 Task: Research Airbnb properties in Sundbyberg, Sweden from 12th December, 2023 to 16th December, 2023 for 8 adults. Place can be private room with 8 bedrooms having 8 beds and 8 bathrooms. Property type can be hotel. Amenities needed are: wifi, TV, free parkinig on premises, gym, breakfast.
Action: Mouse moved to (500, 66)
Screenshot: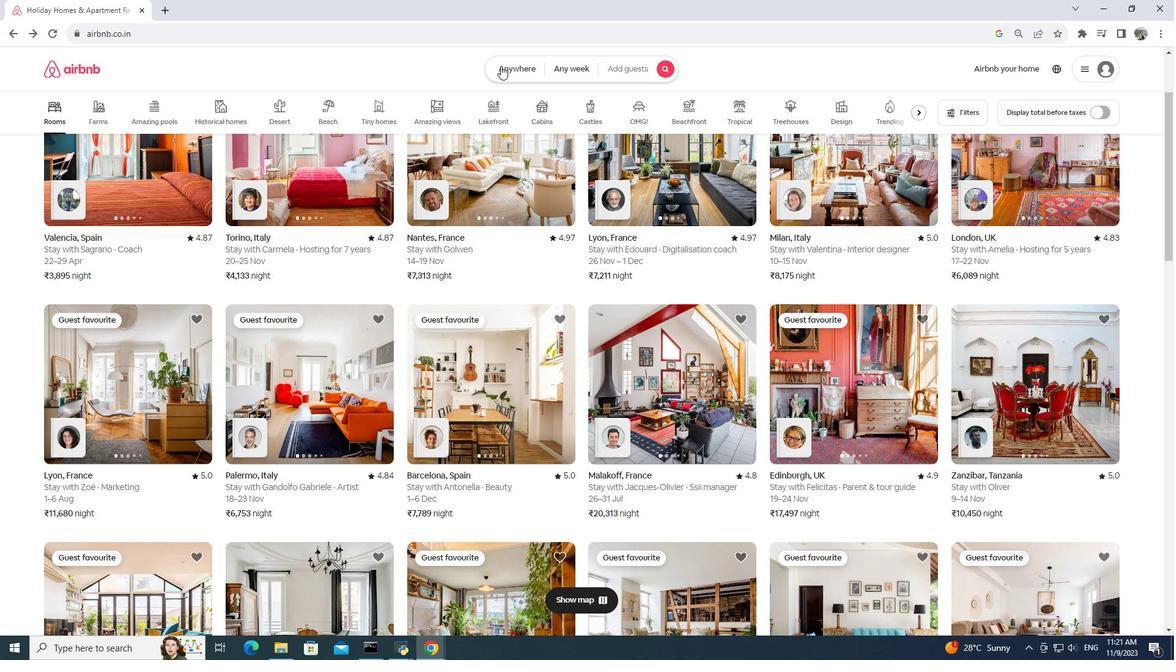 
Action: Mouse pressed left at (500, 66)
Screenshot: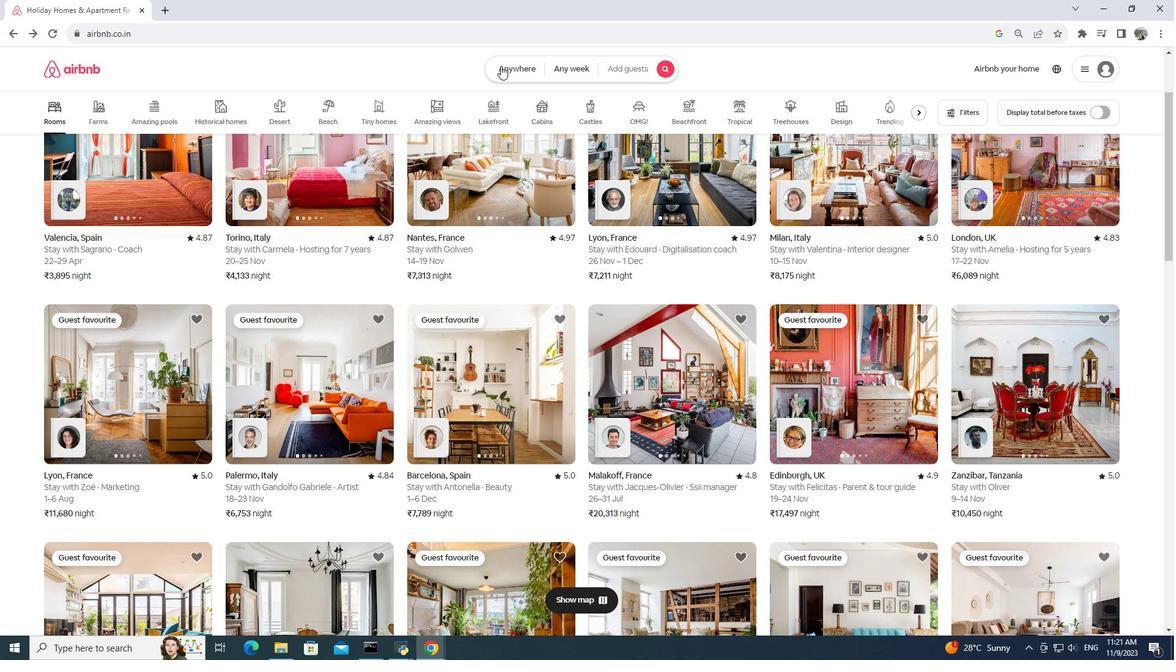 
Action: Mouse moved to (390, 111)
Screenshot: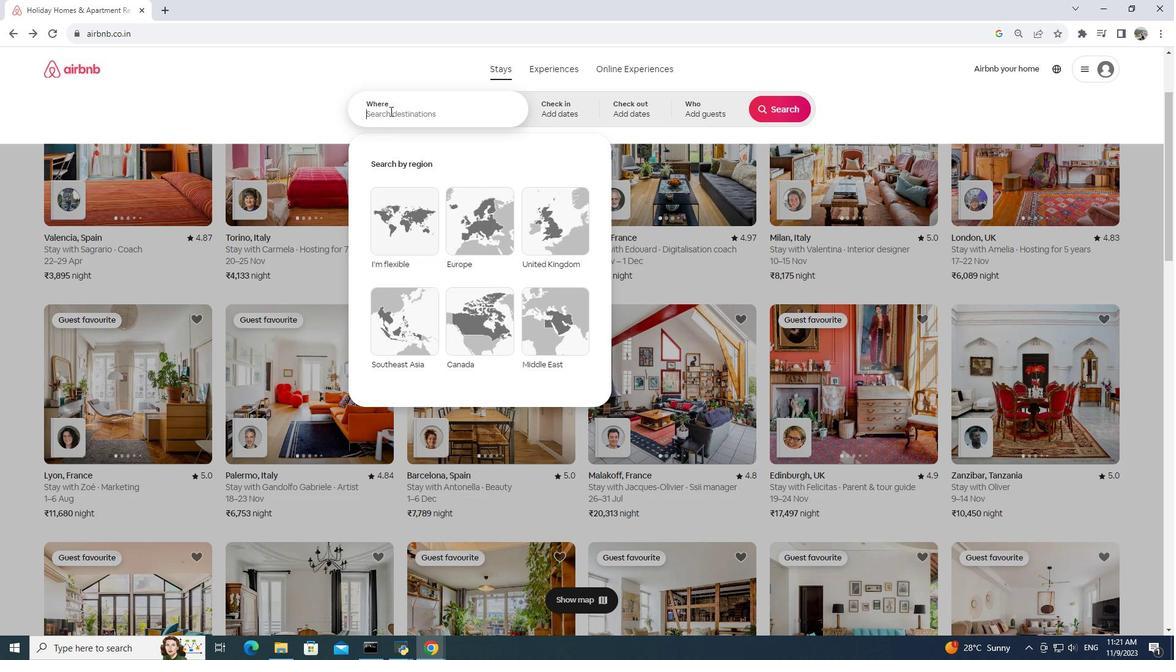 
Action: Mouse pressed left at (390, 111)
Screenshot: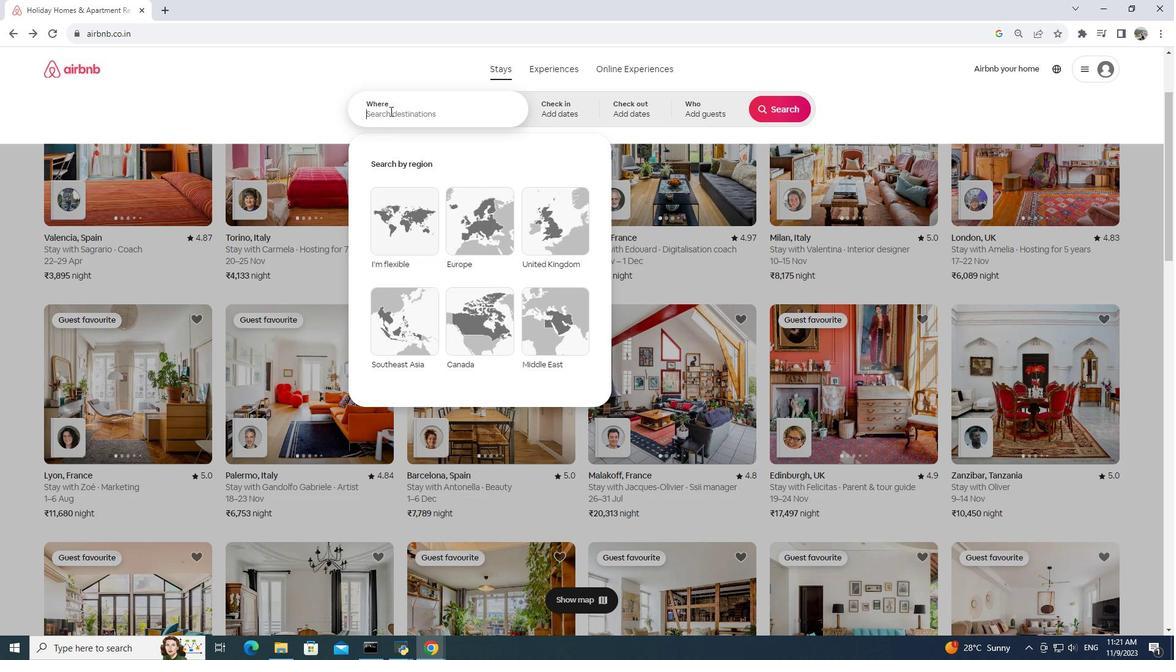 
Action: Mouse moved to (388, 111)
Screenshot: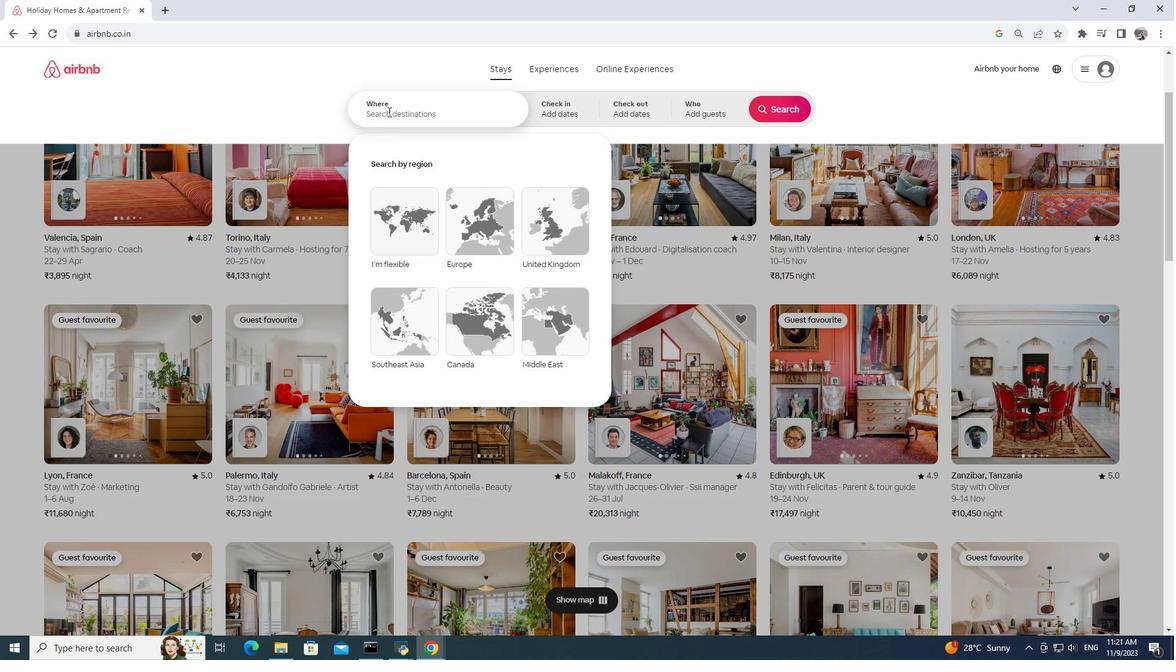 
Action: Key pressed sundbyberg,<Key.space>sweden
Screenshot: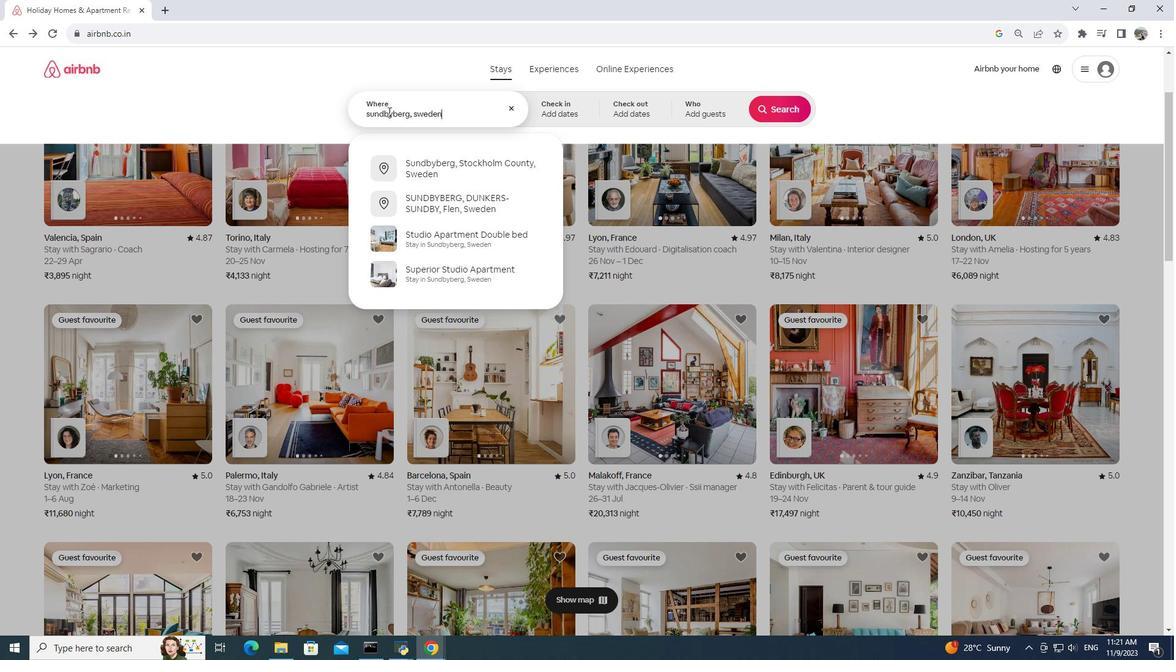 
Action: Mouse moved to (571, 113)
Screenshot: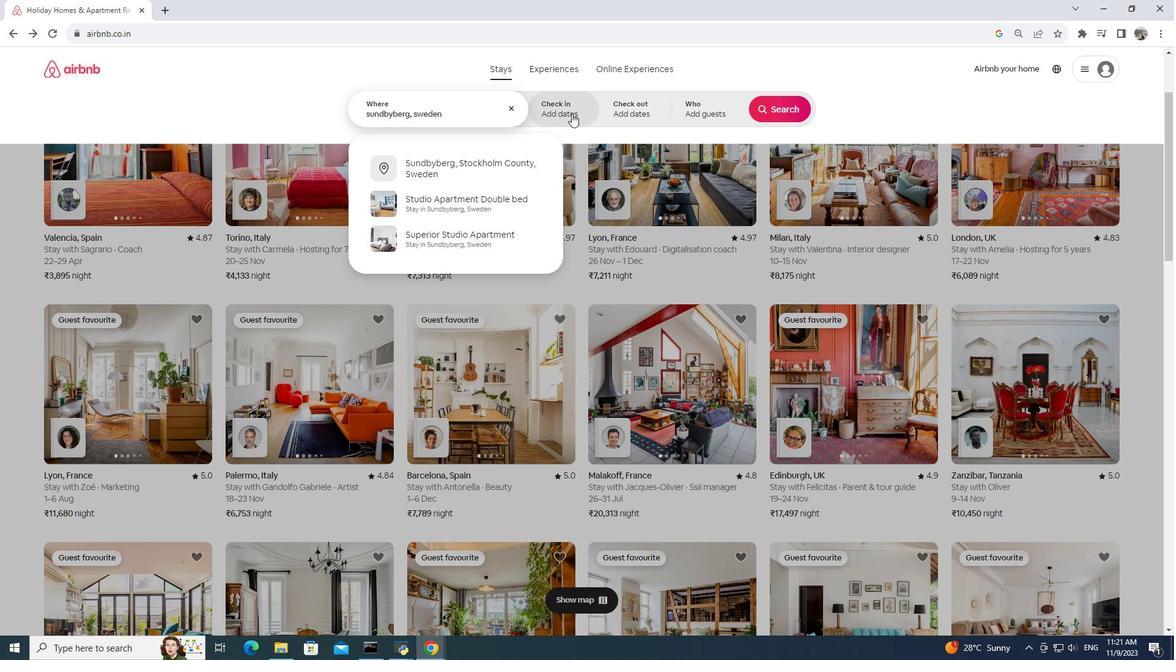 
Action: Mouse pressed left at (571, 113)
Screenshot: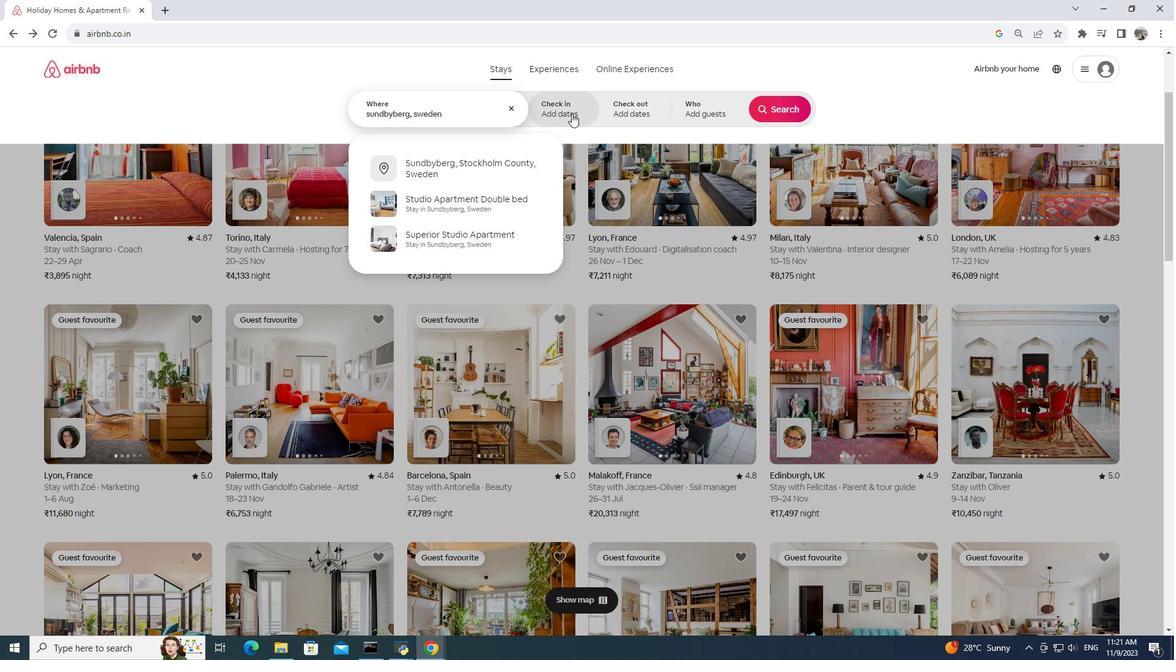 
Action: Mouse moved to (654, 297)
Screenshot: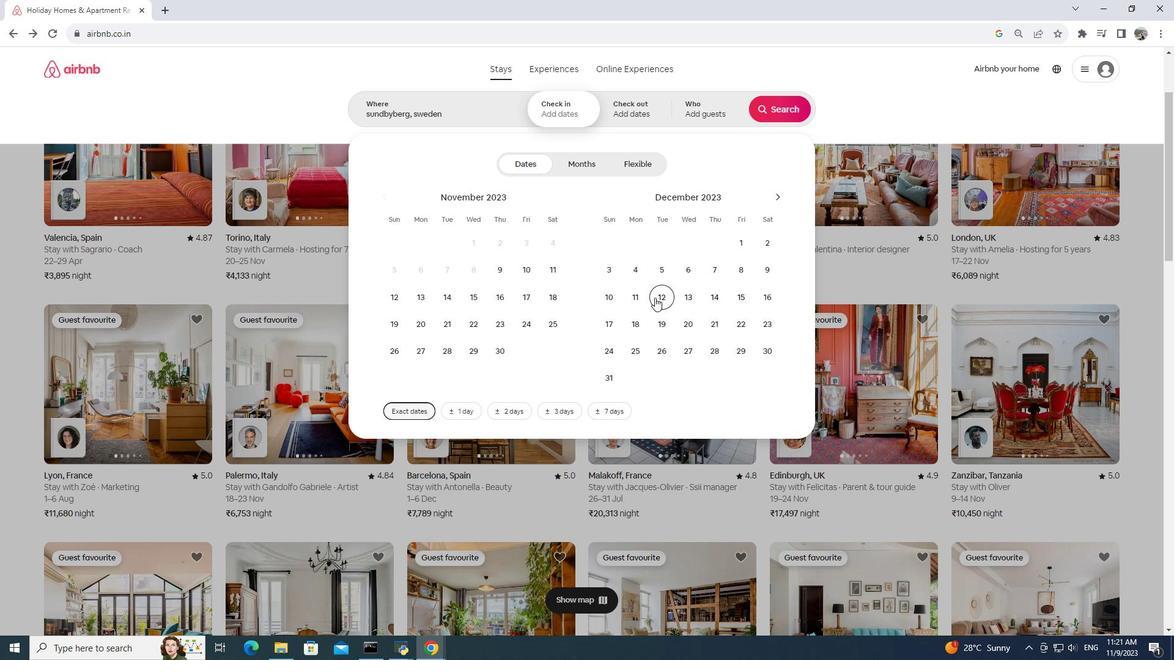 
Action: Mouse pressed left at (654, 297)
Screenshot: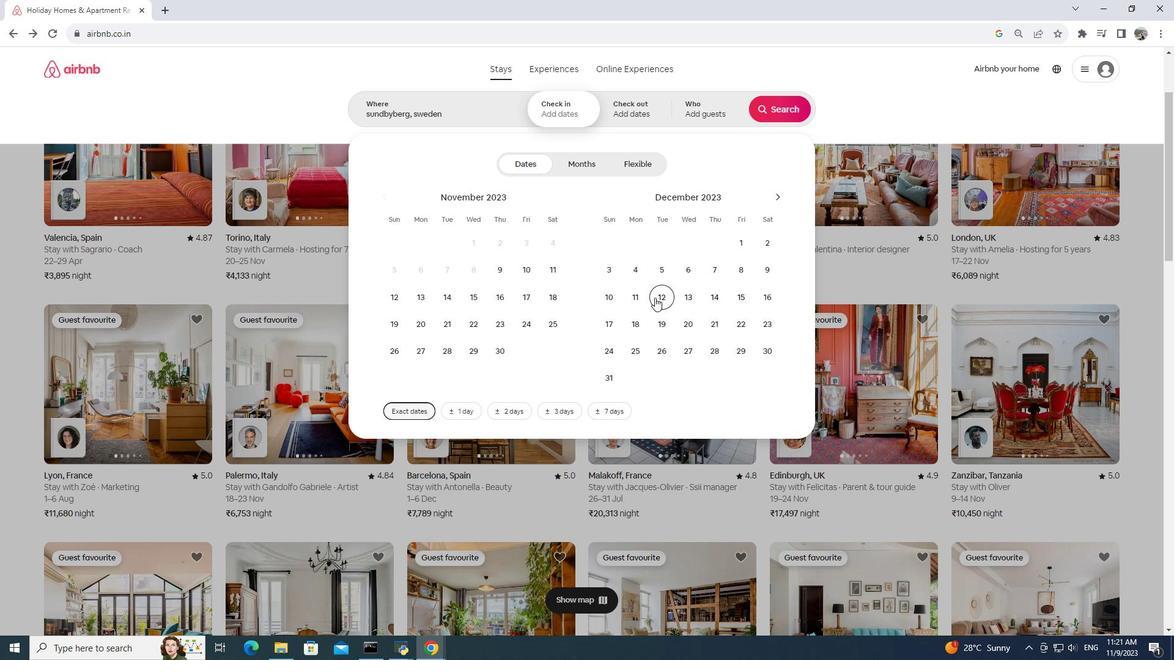 
Action: Mouse moved to (765, 295)
Screenshot: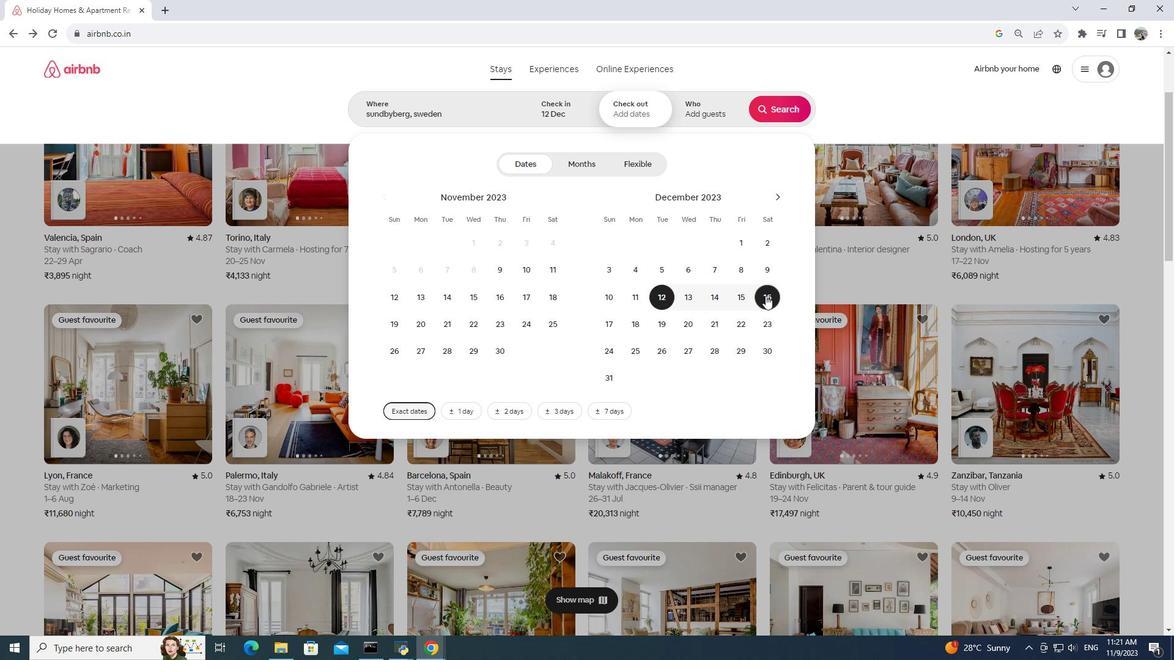 
Action: Mouse pressed left at (765, 295)
Screenshot: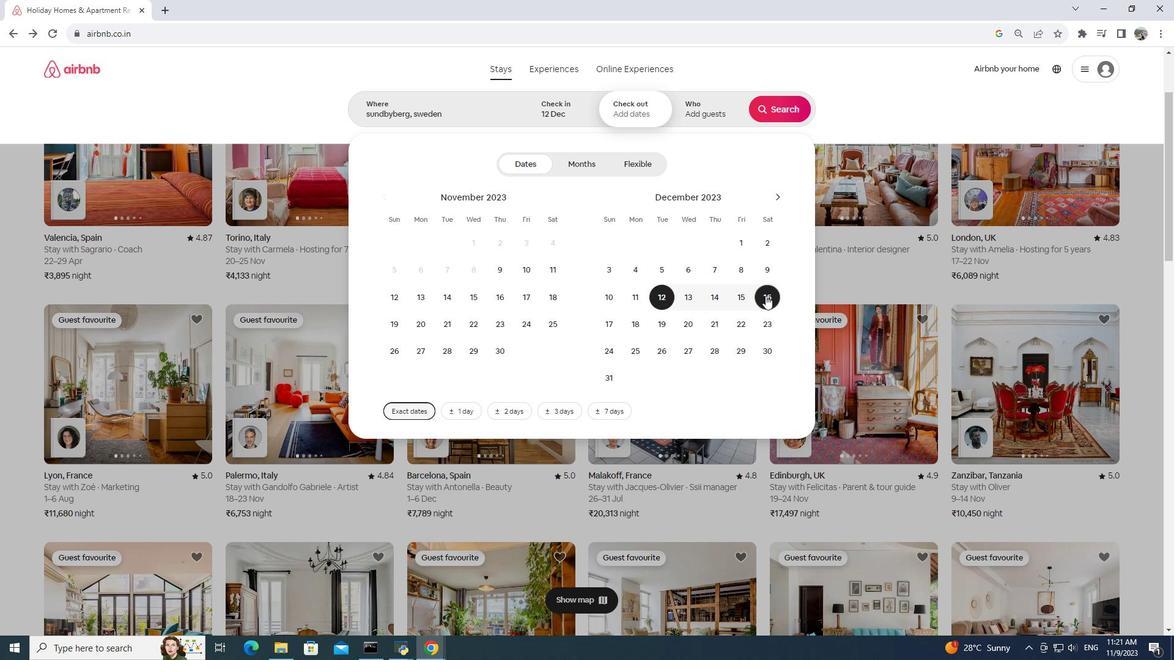 
Action: Mouse moved to (712, 113)
Screenshot: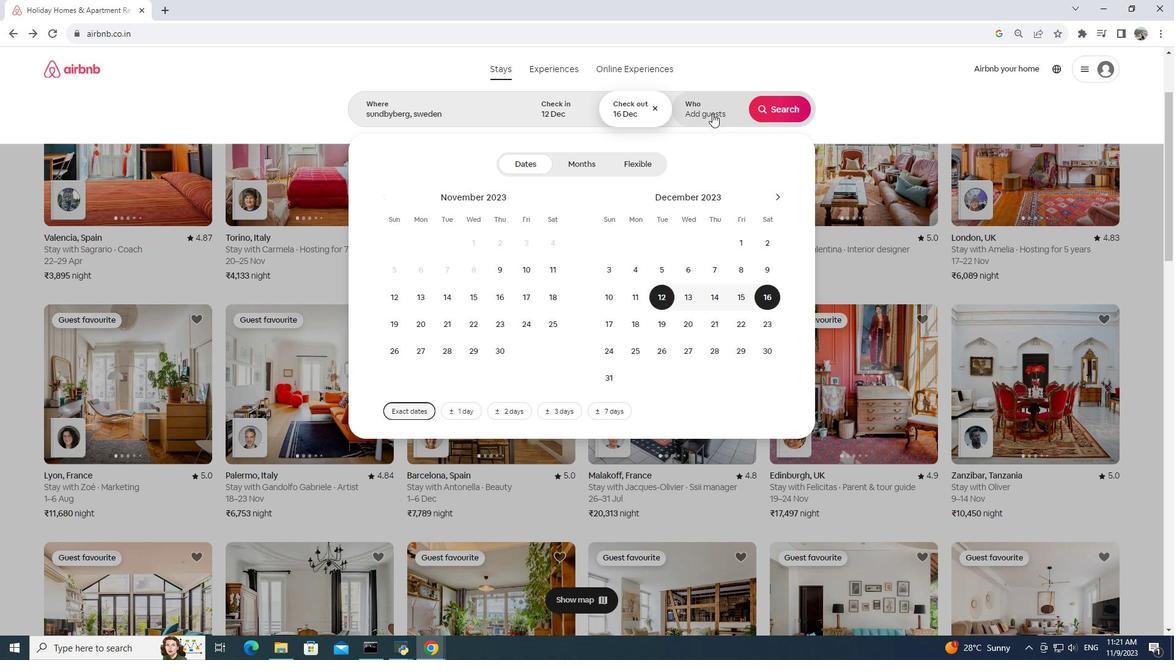 
Action: Mouse pressed left at (712, 113)
Screenshot: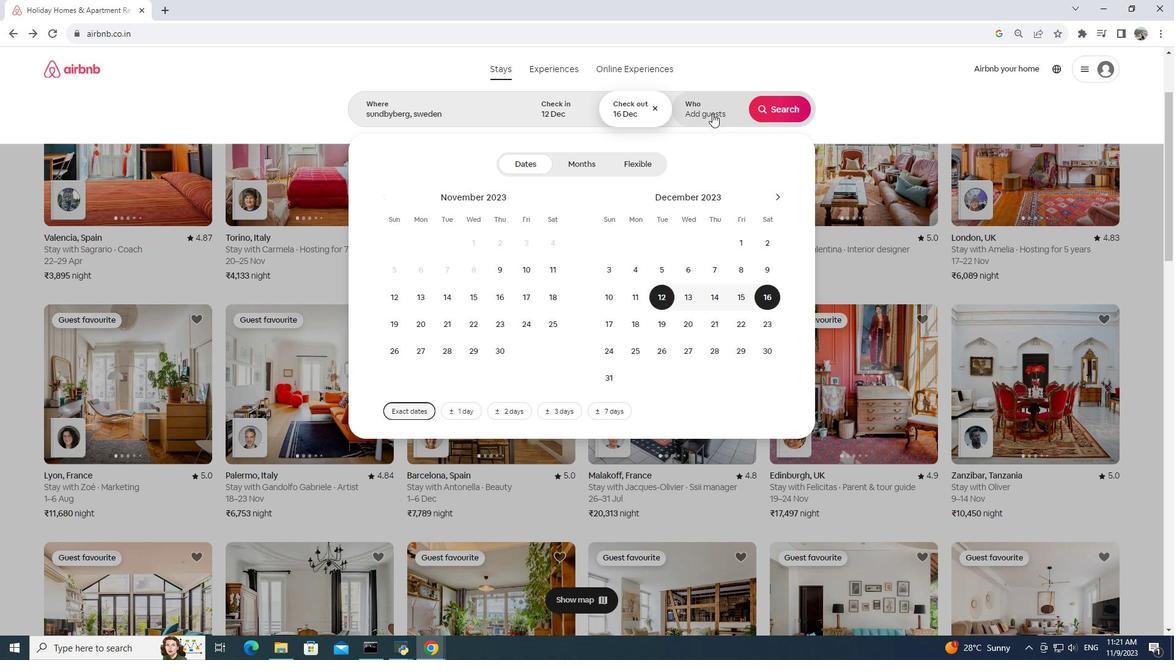 
Action: Mouse moved to (777, 167)
Screenshot: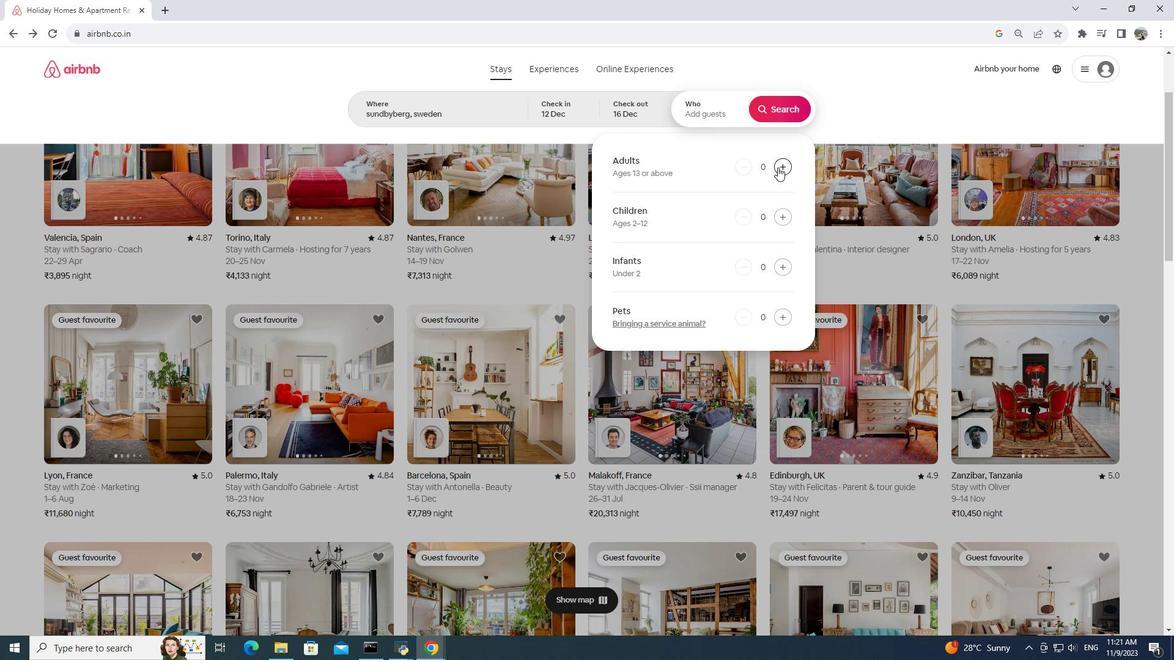 
Action: Mouse pressed left at (777, 167)
Screenshot: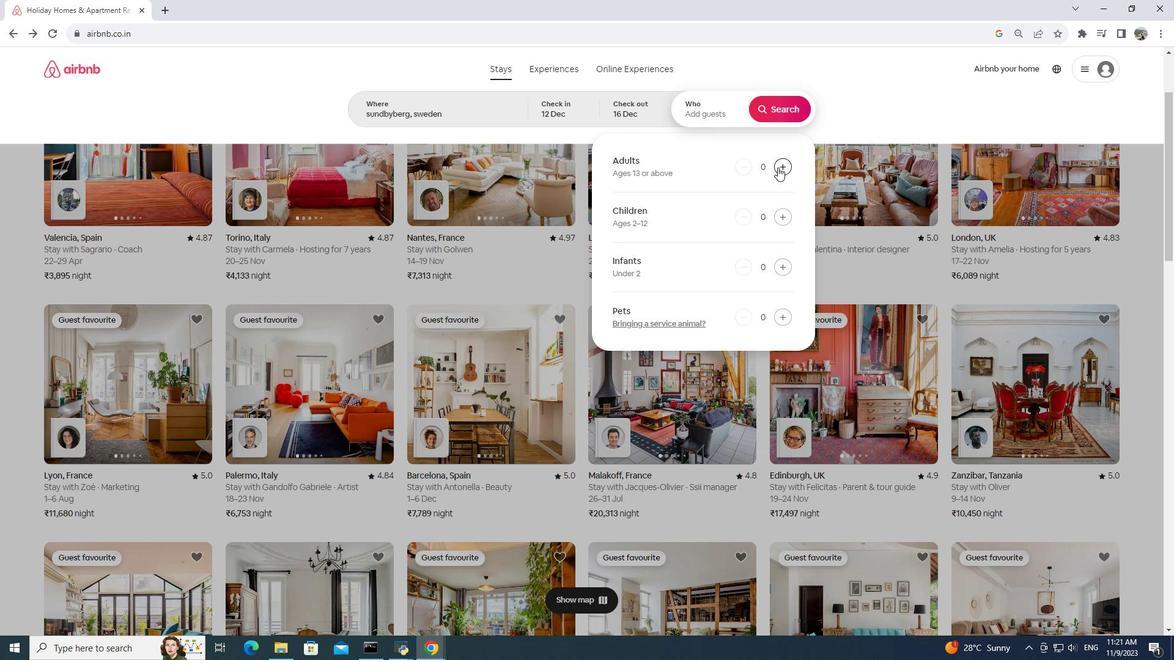 
Action: Mouse pressed left at (777, 167)
Screenshot: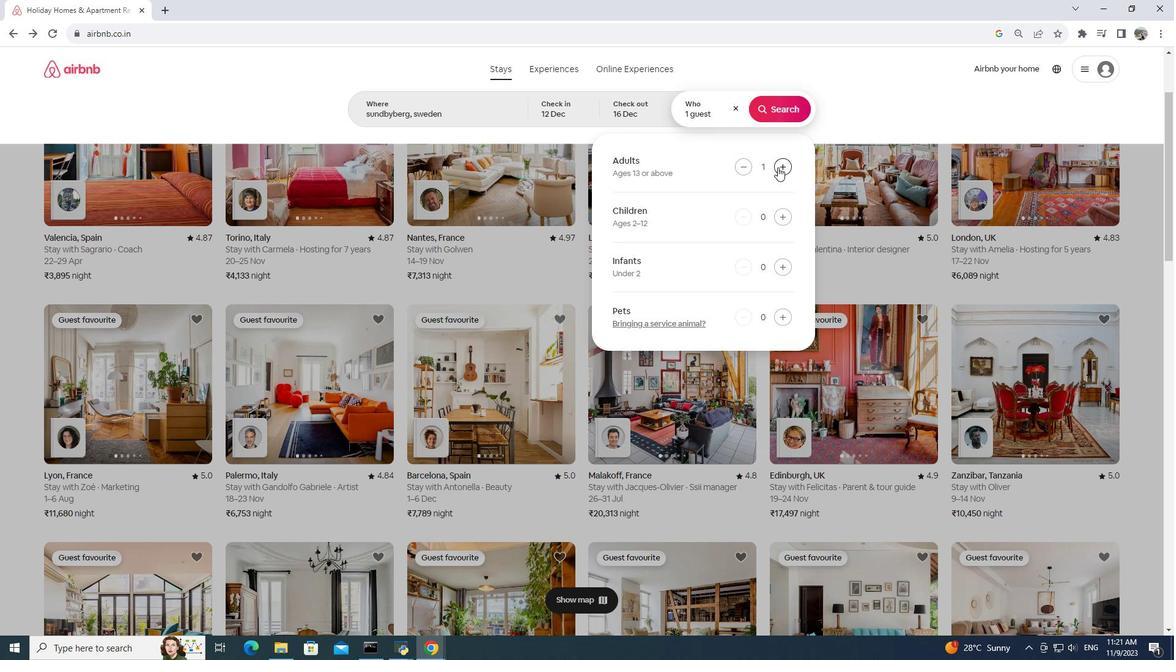 
Action: Mouse pressed left at (777, 167)
Screenshot: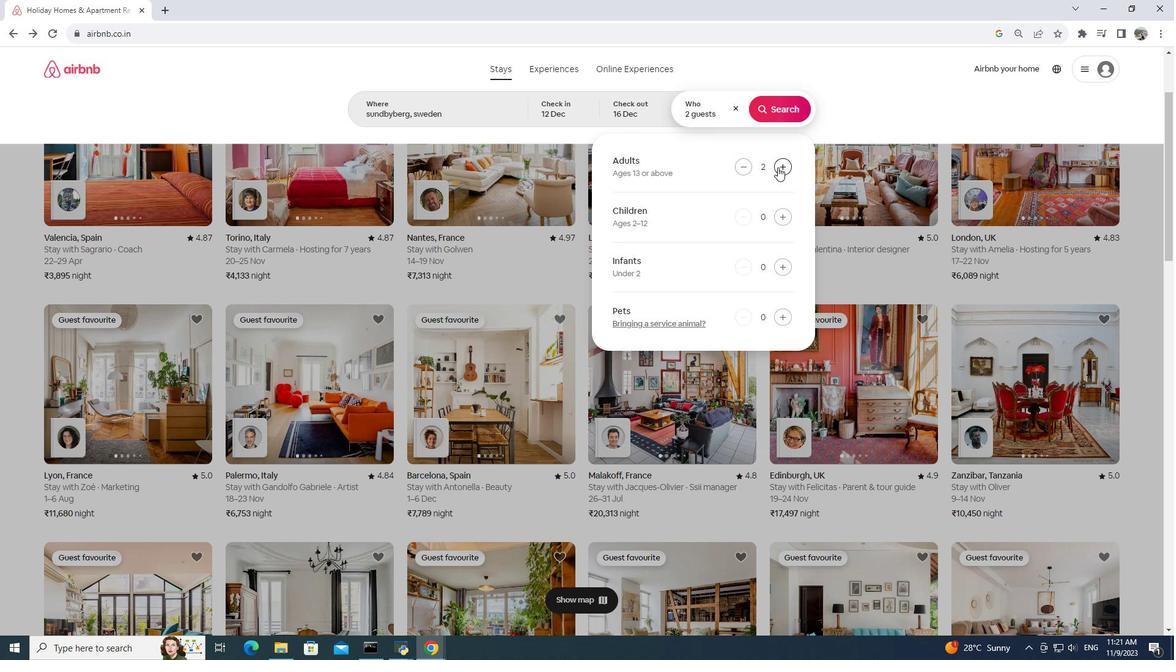 
Action: Mouse pressed left at (777, 167)
Screenshot: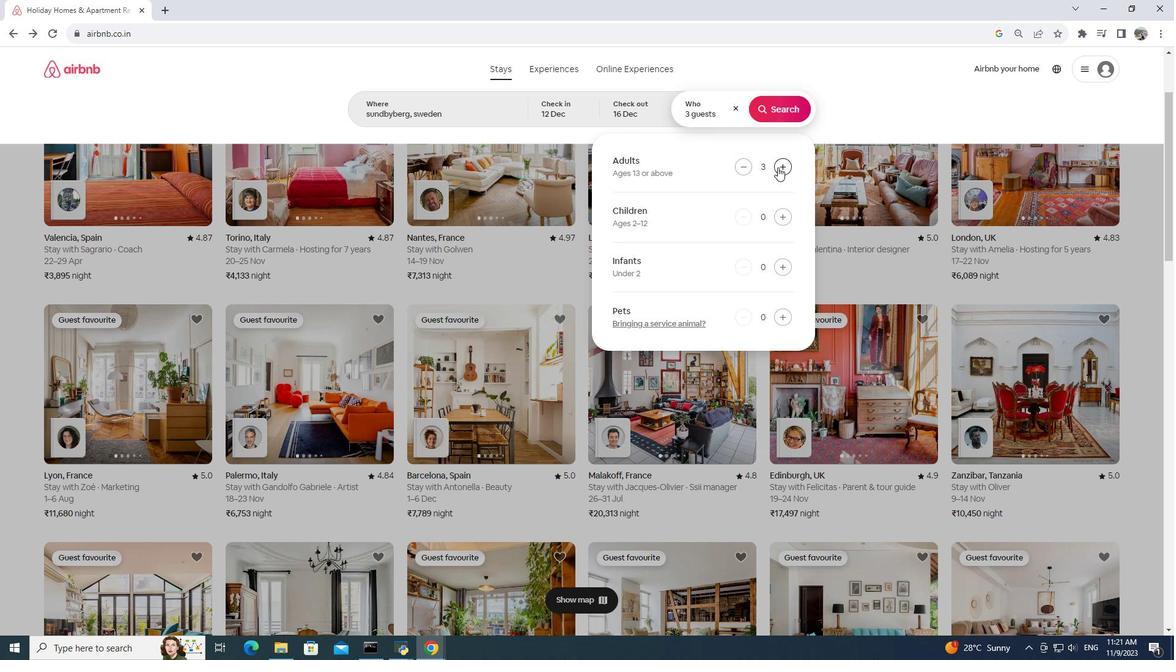 
Action: Mouse pressed left at (777, 167)
Screenshot: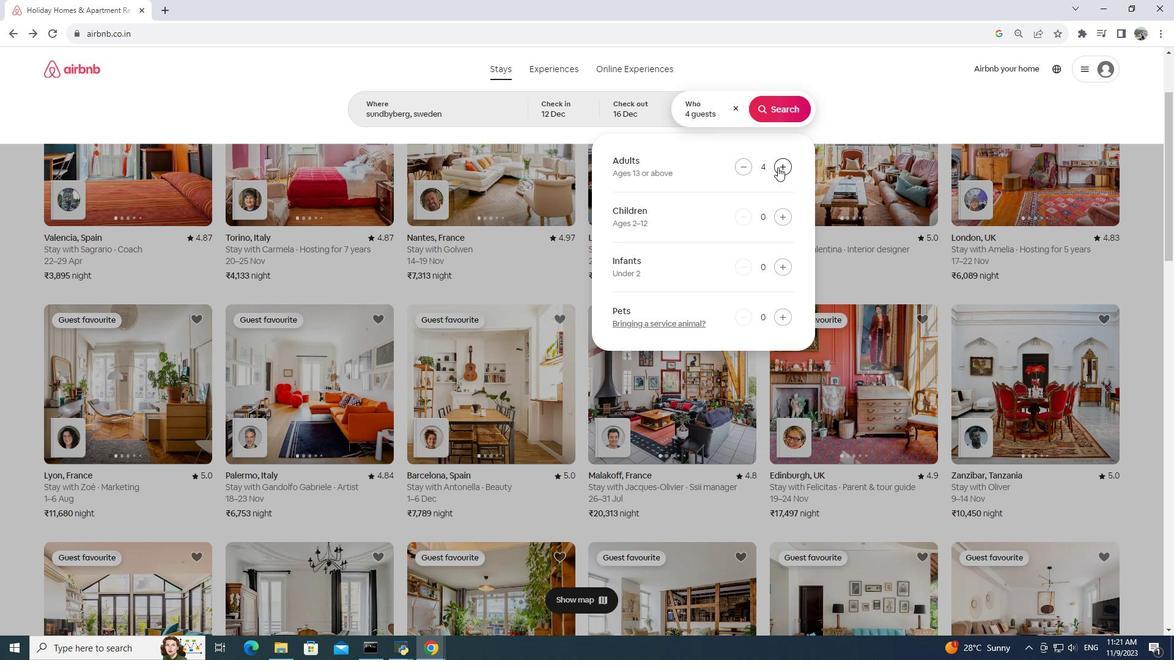 
Action: Mouse pressed left at (777, 167)
Screenshot: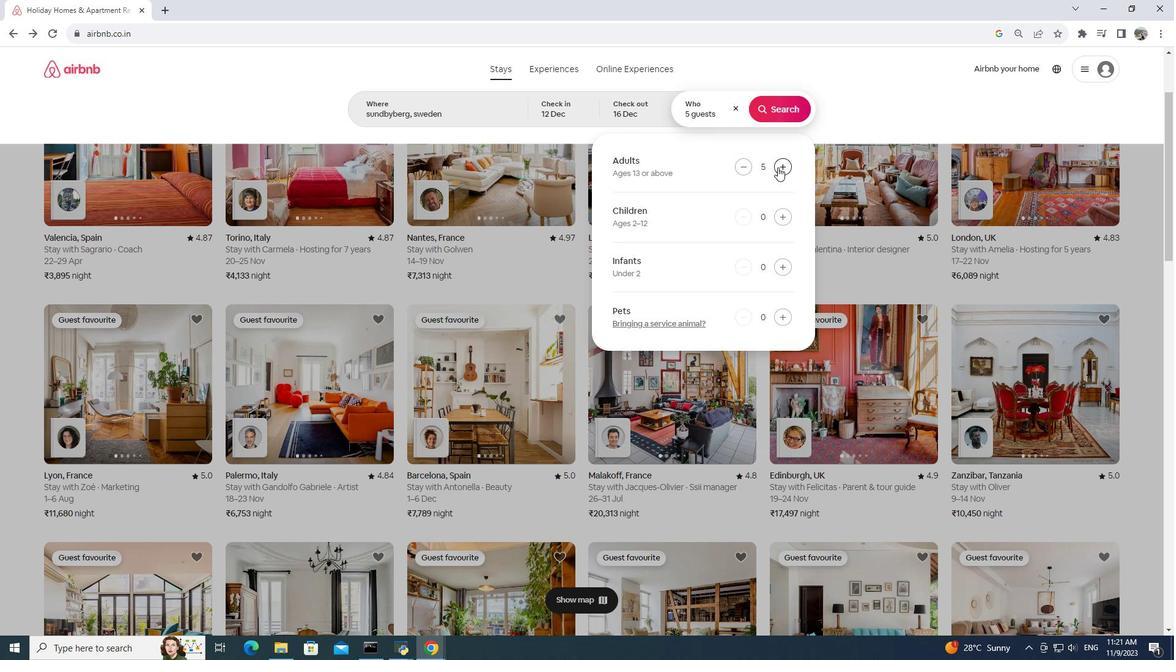 
Action: Mouse moved to (777, 167)
Screenshot: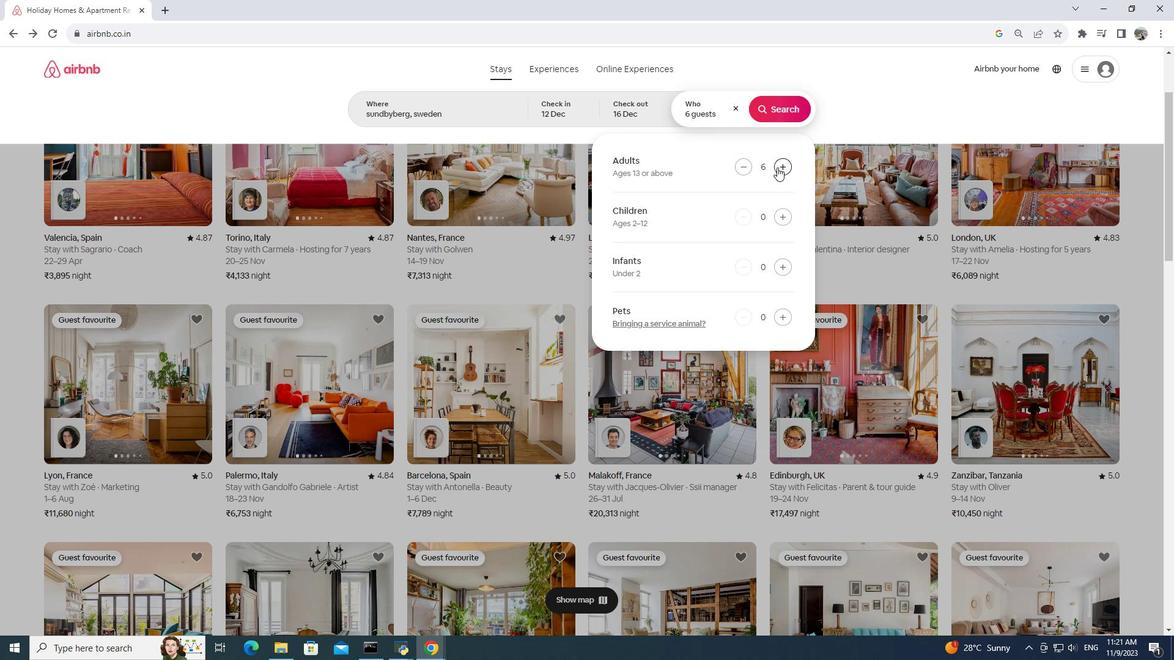 
Action: Mouse pressed left at (777, 167)
Screenshot: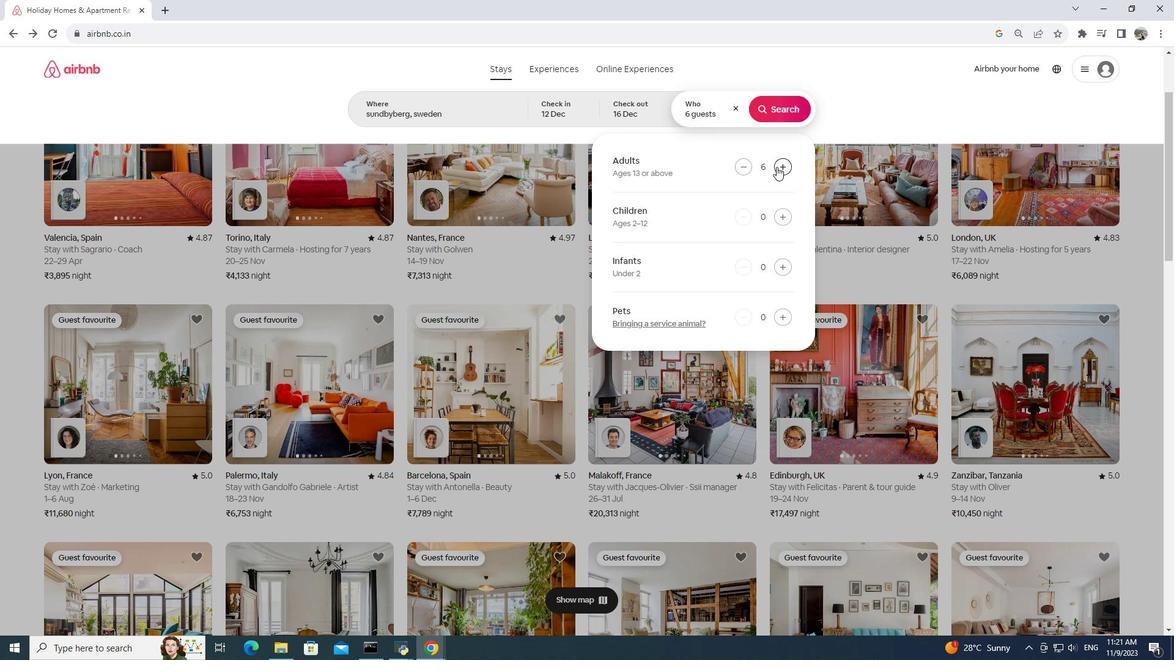 
Action: Mouse moved to (775, 165)
Screenshot: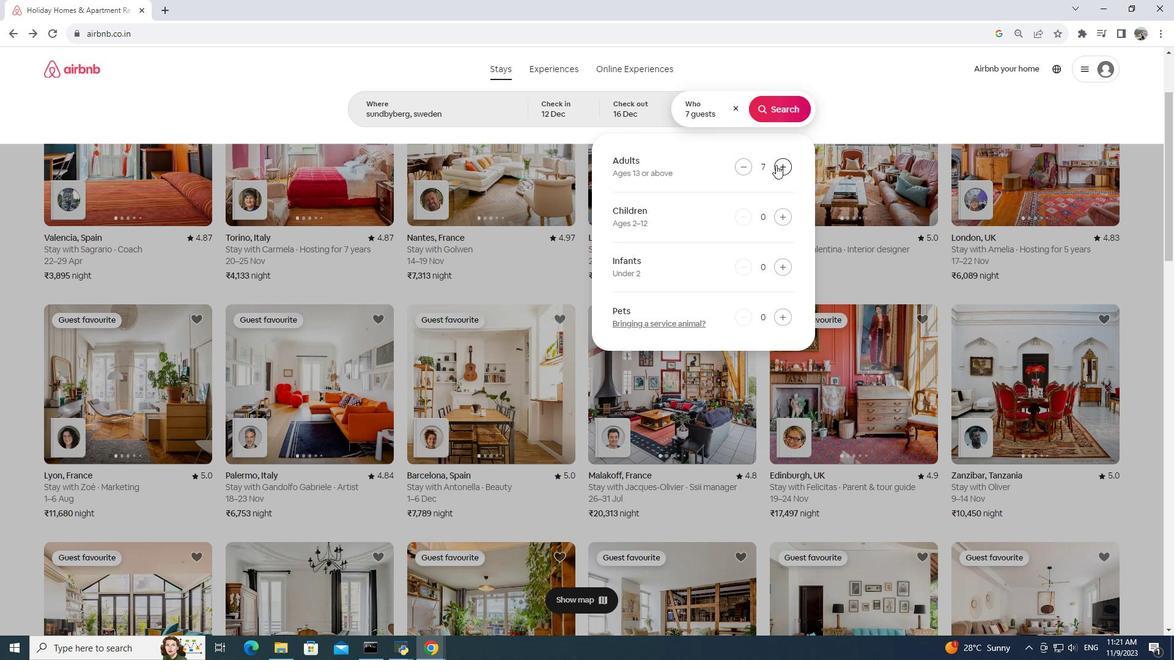 
Action: Mouse pressed left at (775, 165)
Screenshot: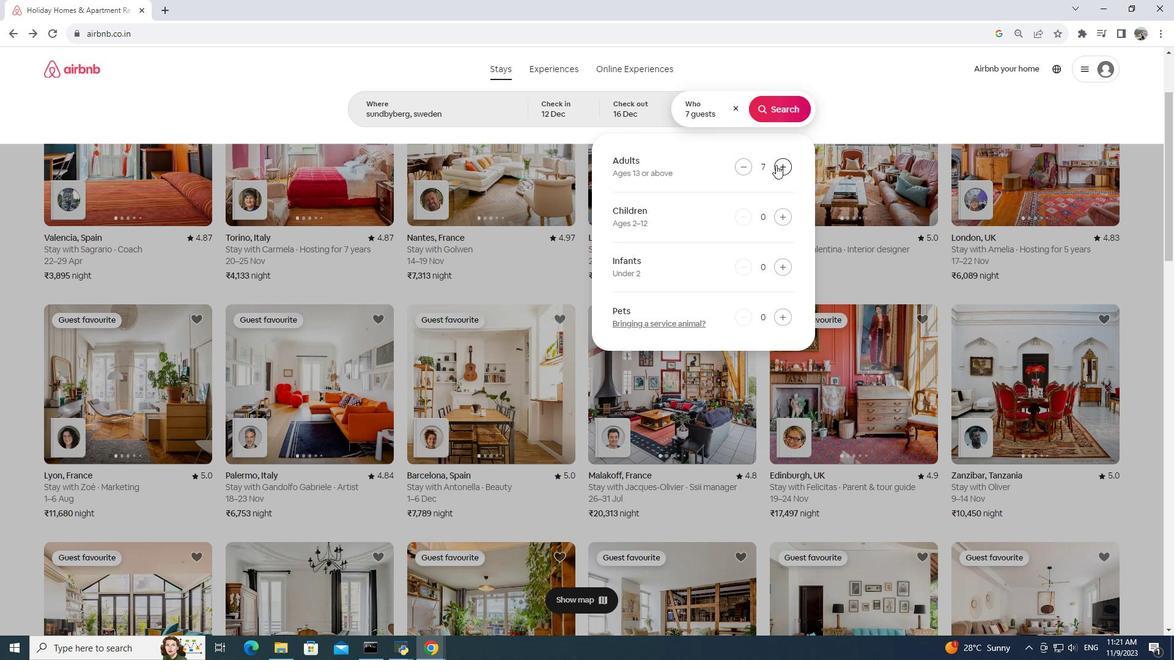 
Action: Mouse moved to (776, 108)
Screenshot: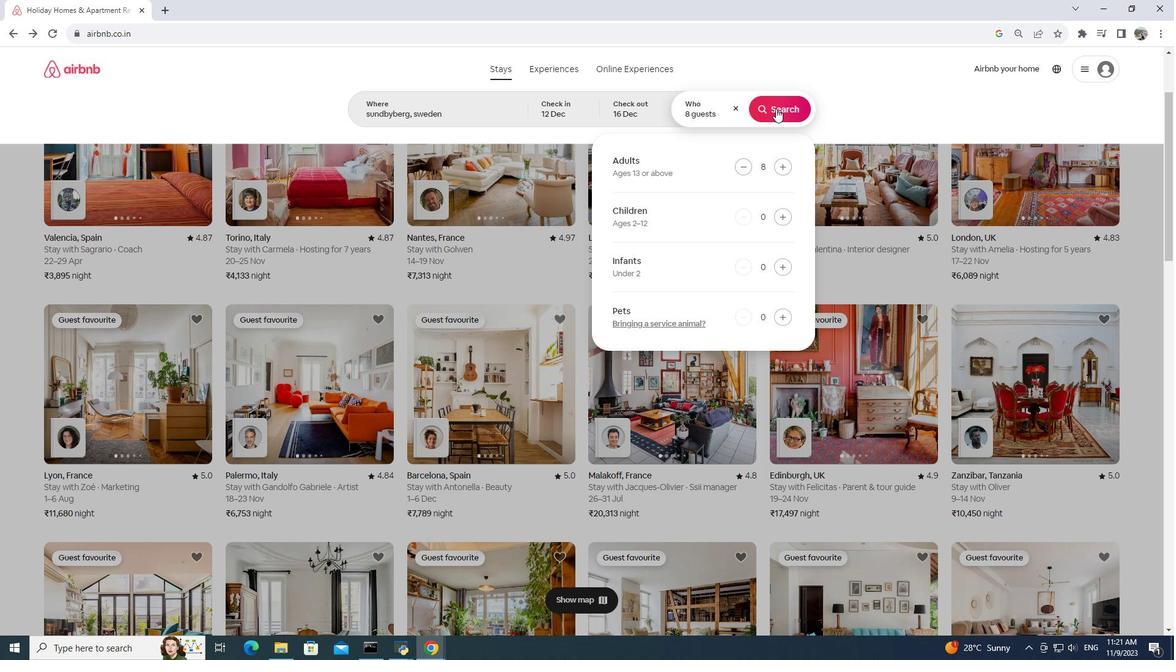 
Action: Mouse pressed left at (776, 108)
Screenshot: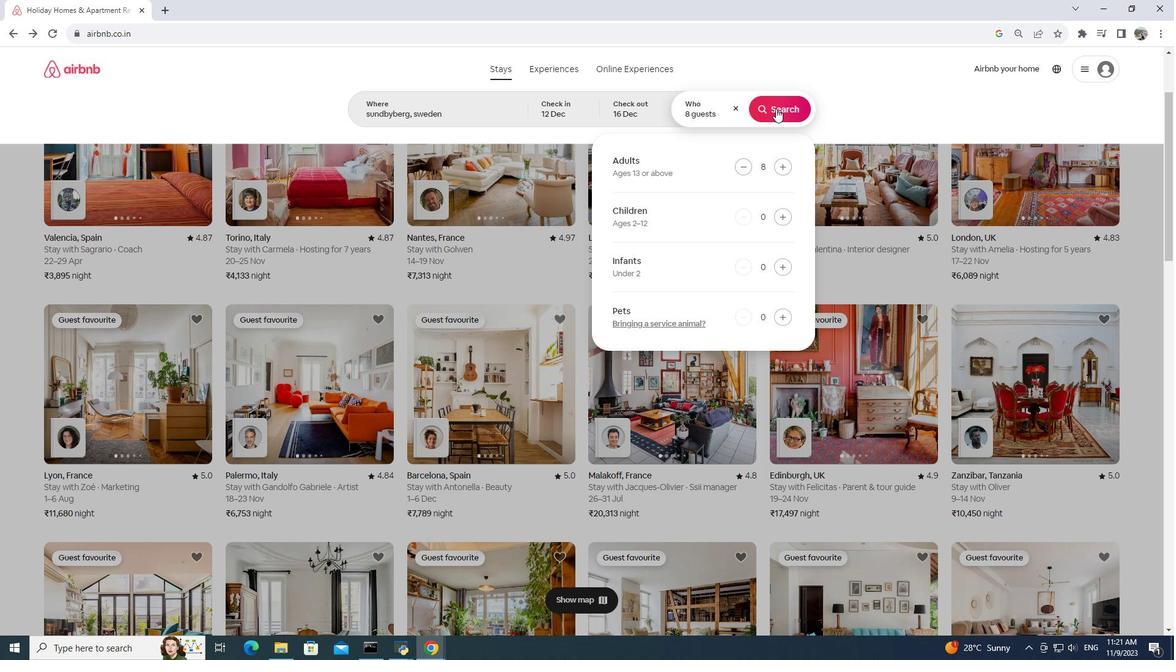
Action: Mouse moved to (997, 118)
Screenshot: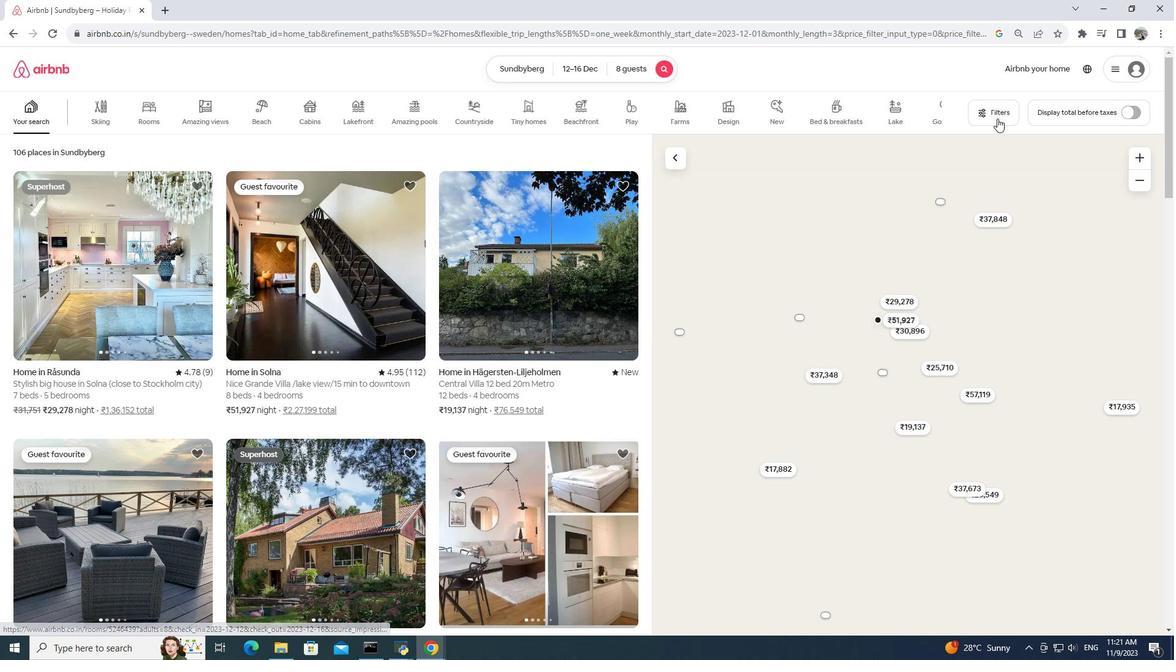 
Action: Mouse pressed left at (997, 118)
Screenshot: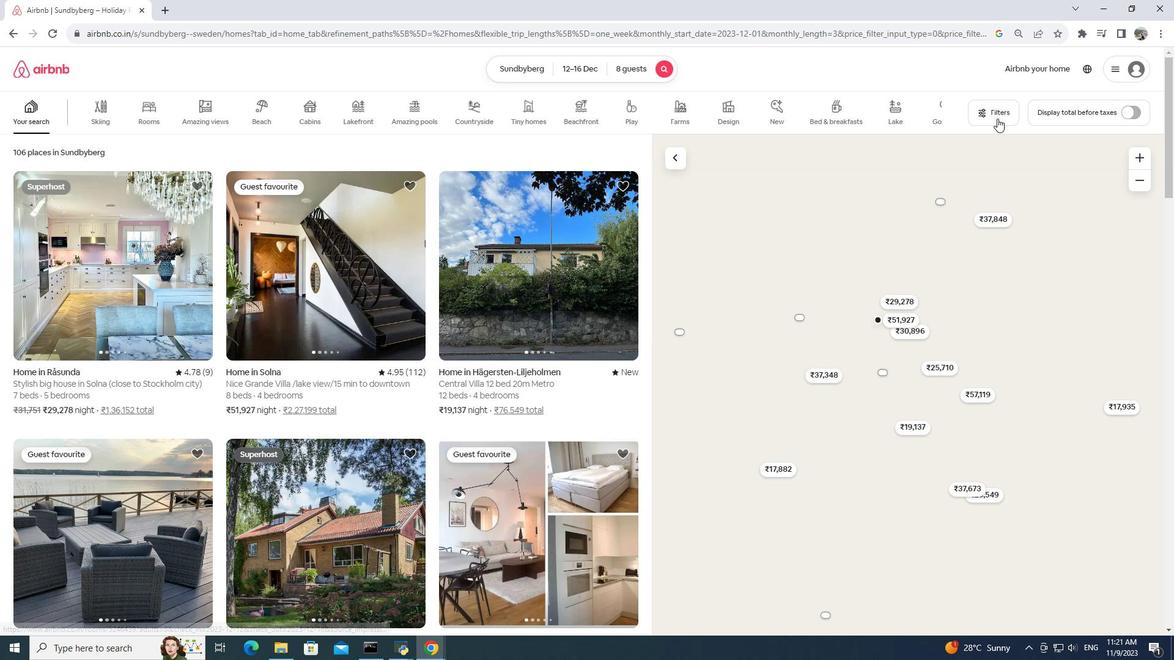
Action: Mouse moved to (982, 111)
Screenshot: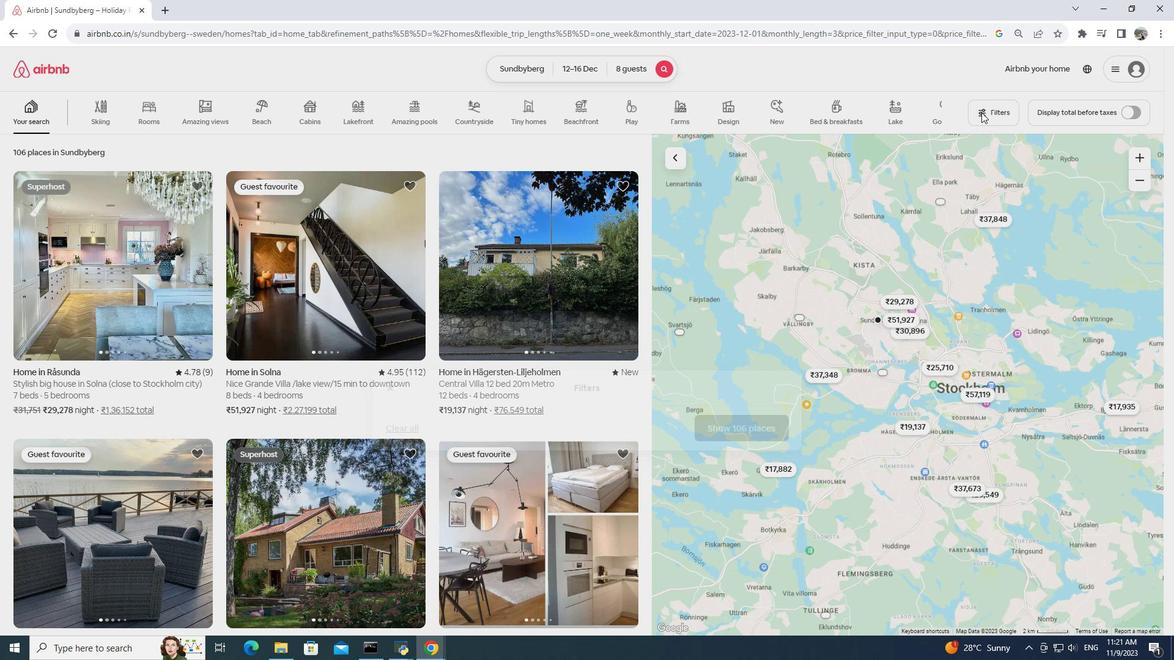 
Action: Mouse pressed left at (982, 111)
Screenshot: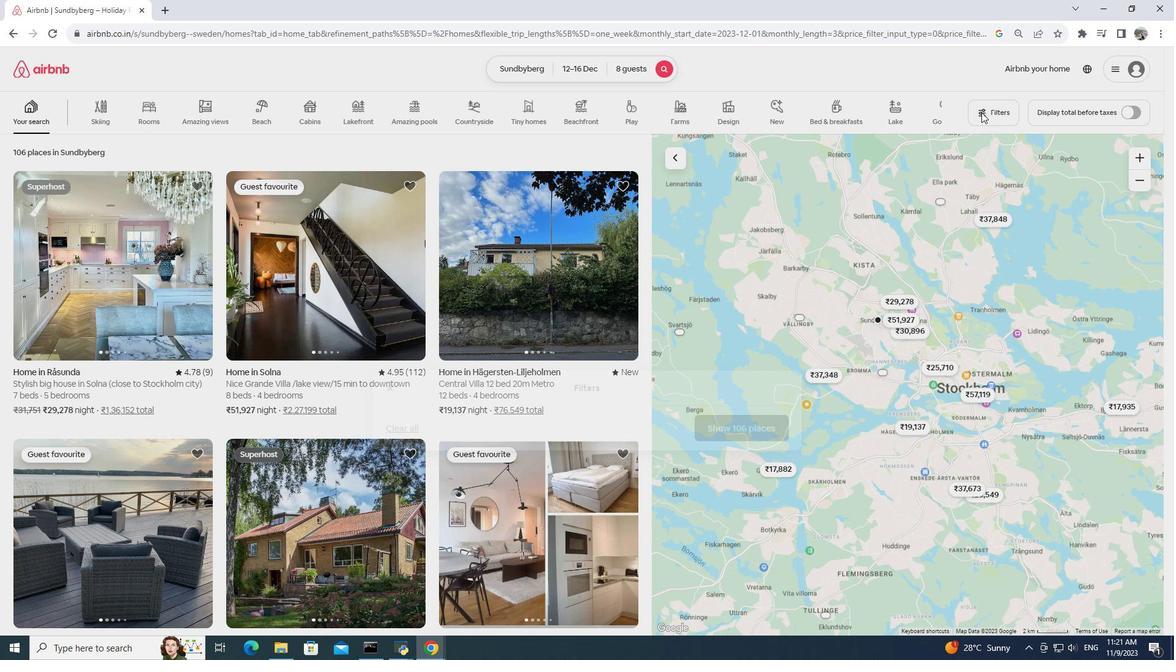 
Action: Mouse moved to (980, 113)
Screenshot: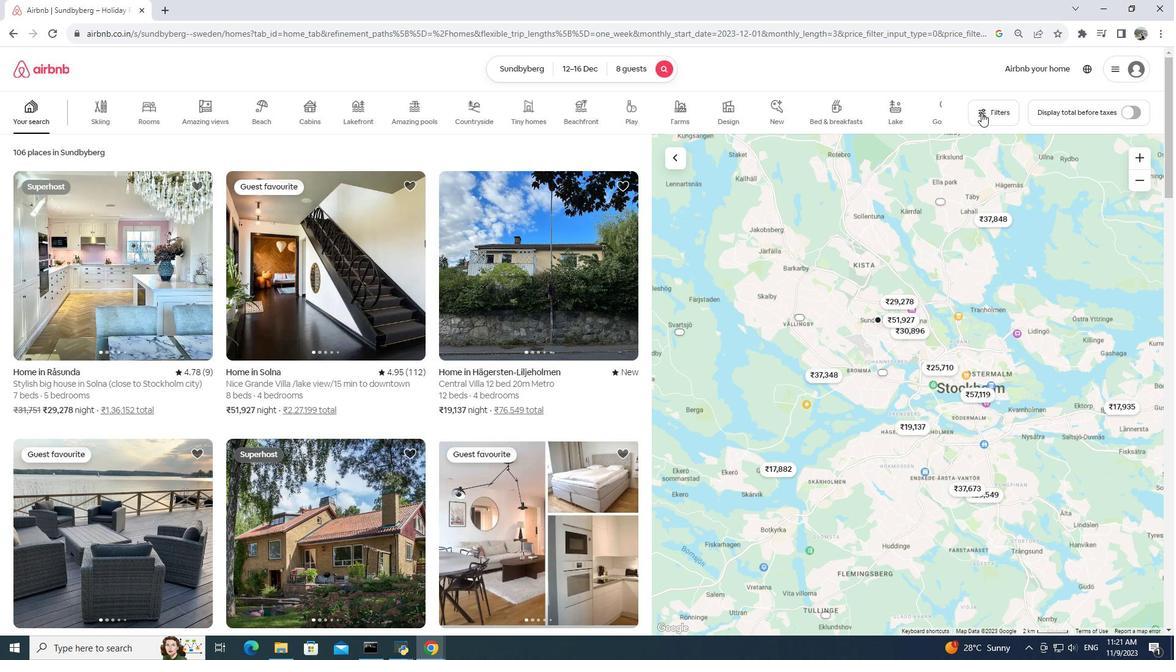 
Action: Mouse pressed left at (980, 113)
Screenshot: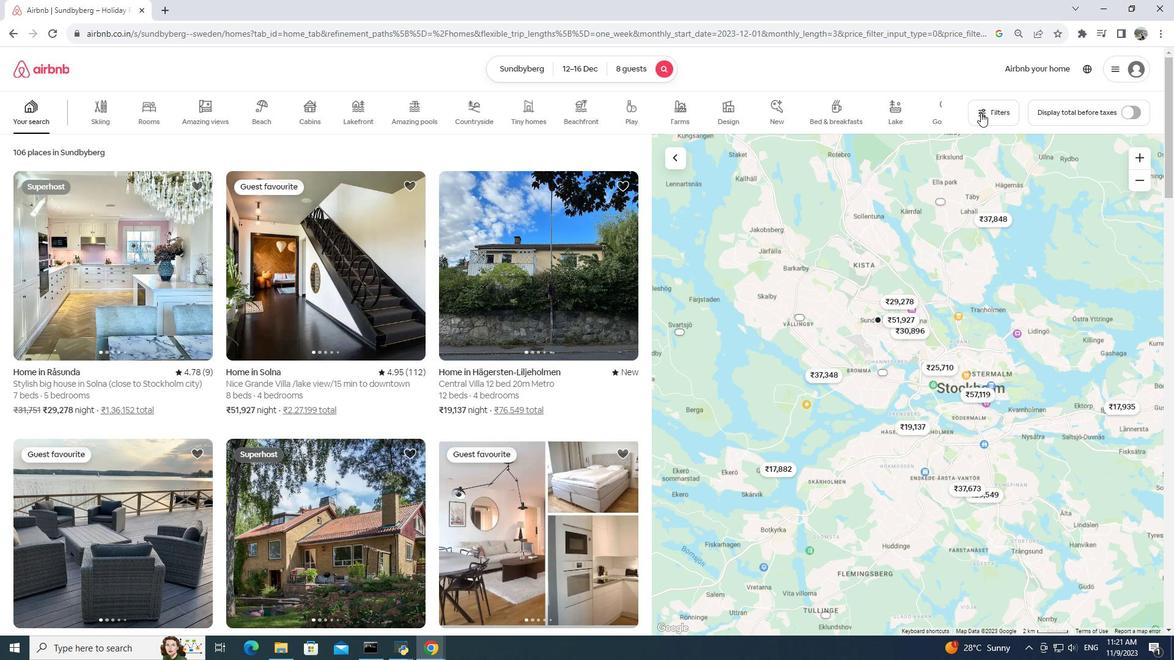 
Action: Mouse moved to (721, 456)
Screenshot: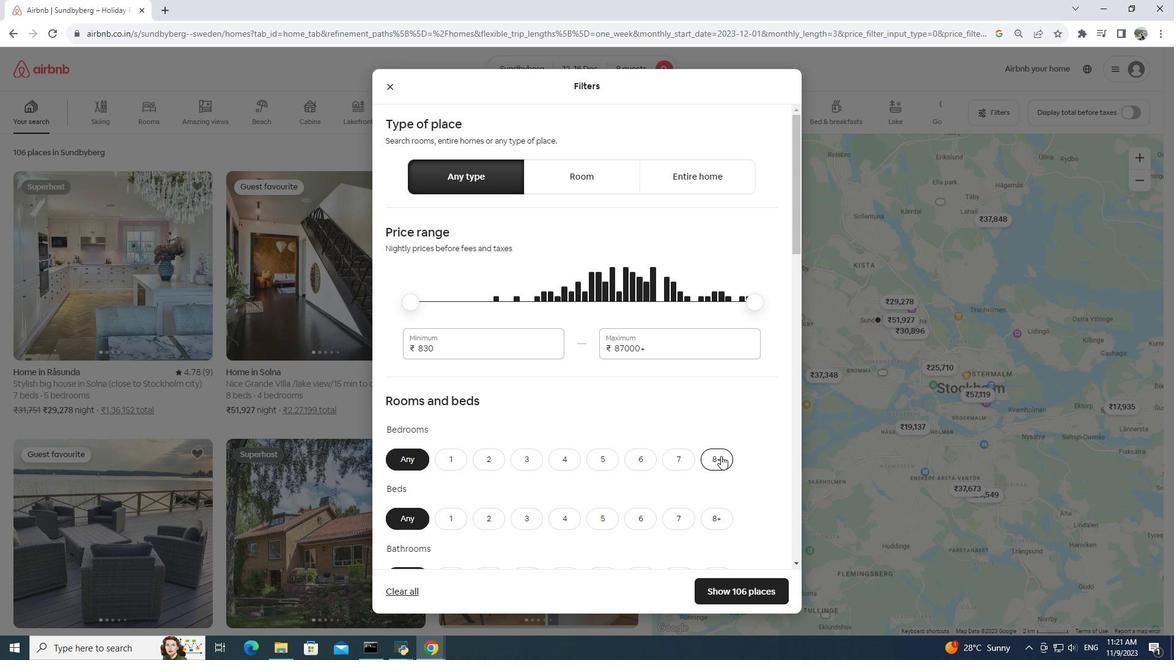 
Action: Mouse pressed left at (721, 456)
Screenshot: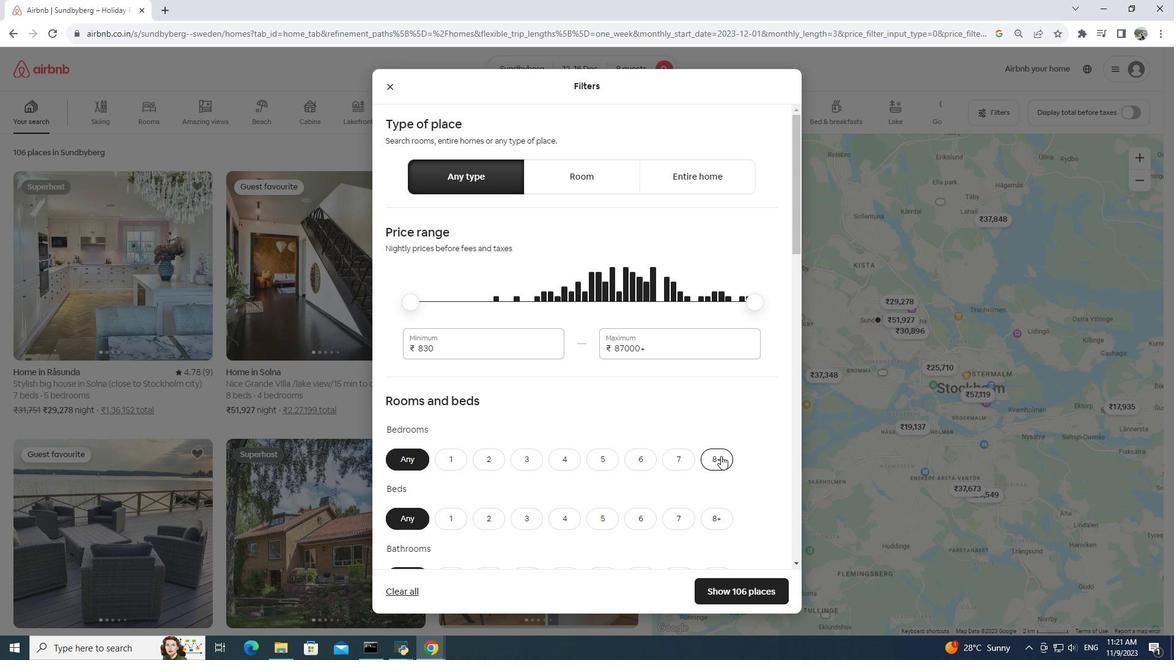 
Action: Mouse moved to (721, 449)
Screenshot: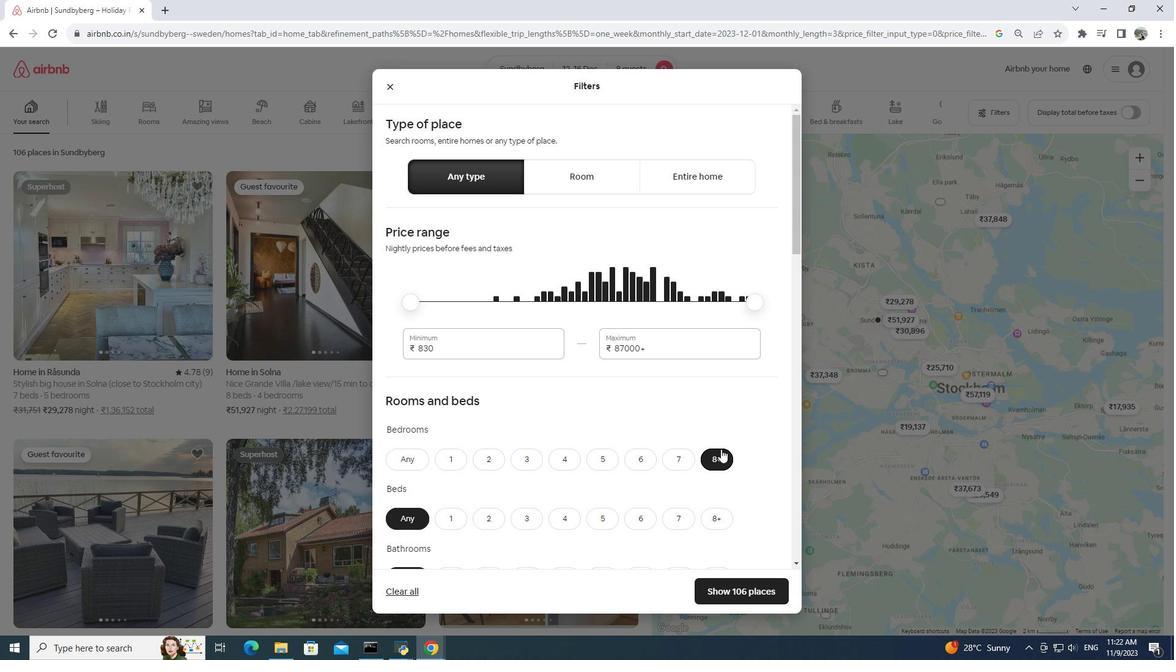 
Action: Mouse scrolled (721, 448) with delta (0, 0)
Screenshot: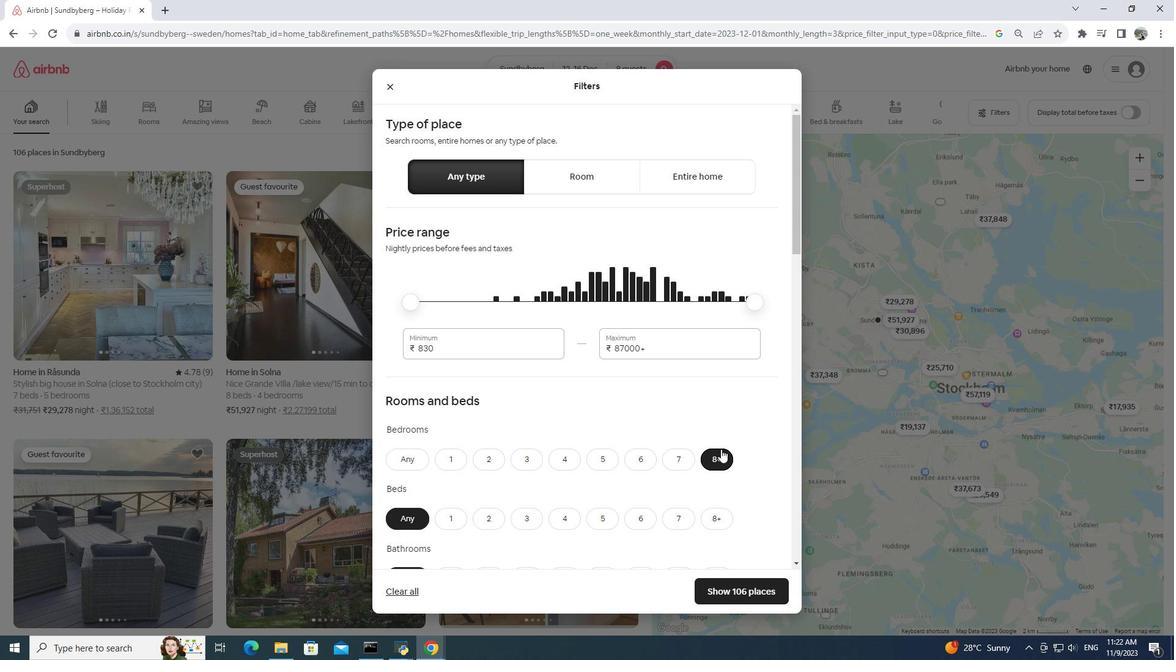 
Action: Mouse scrolled (721, 448) with delta (0, 0)
Screenshot: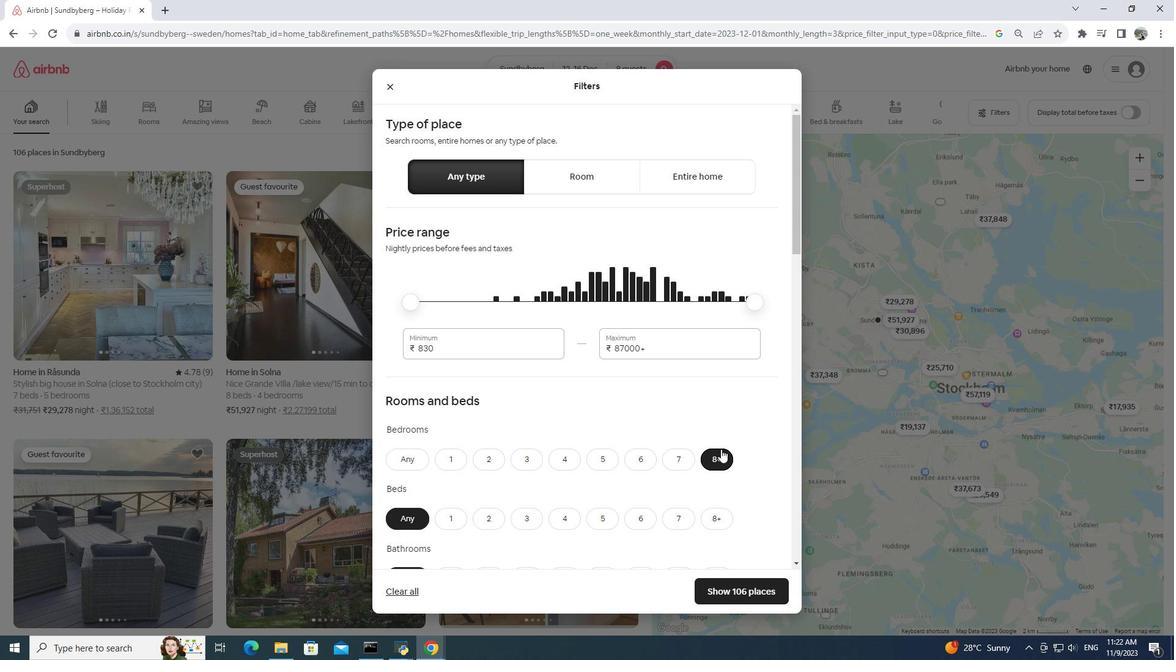 
Action: Mouse scrolled (721, 448) with delta (0, 0)
Screenshot: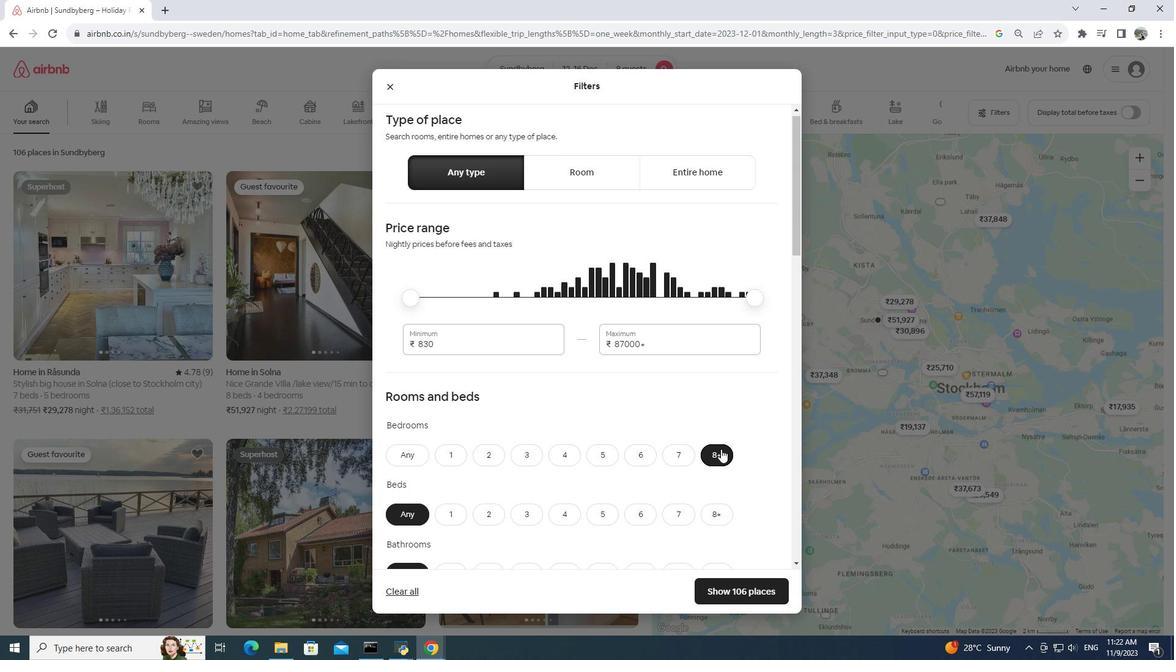 
Action: Mouse moved to (711, 380)
Screenshot: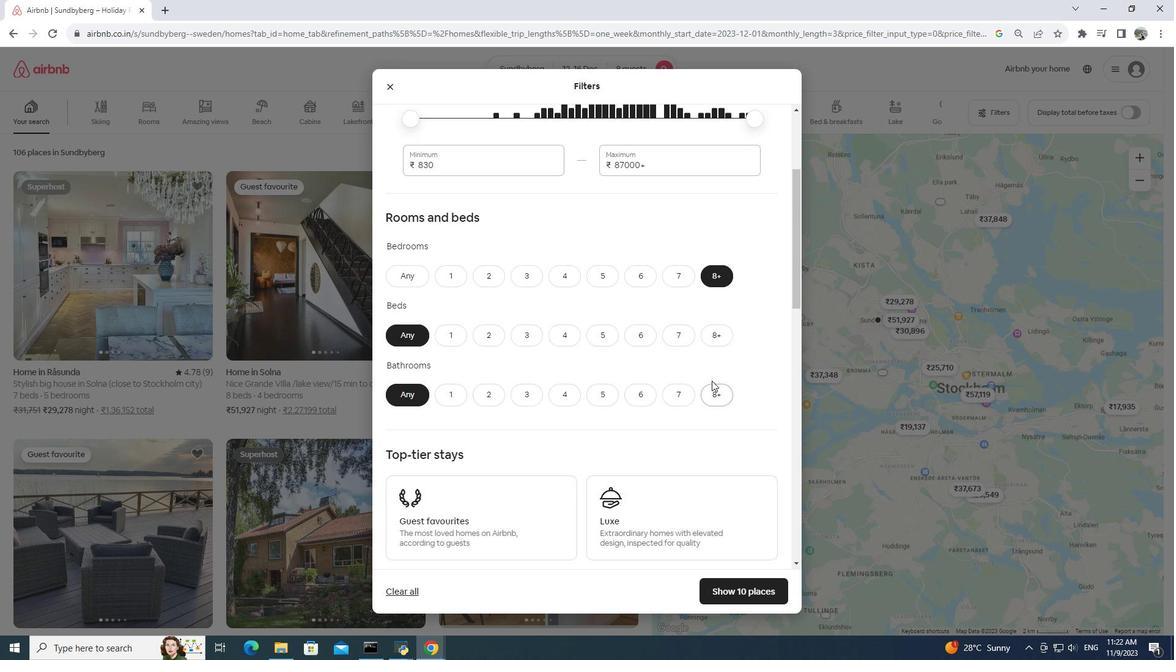 
Action: Mouse pressed left at (711, 380)
Screenshot: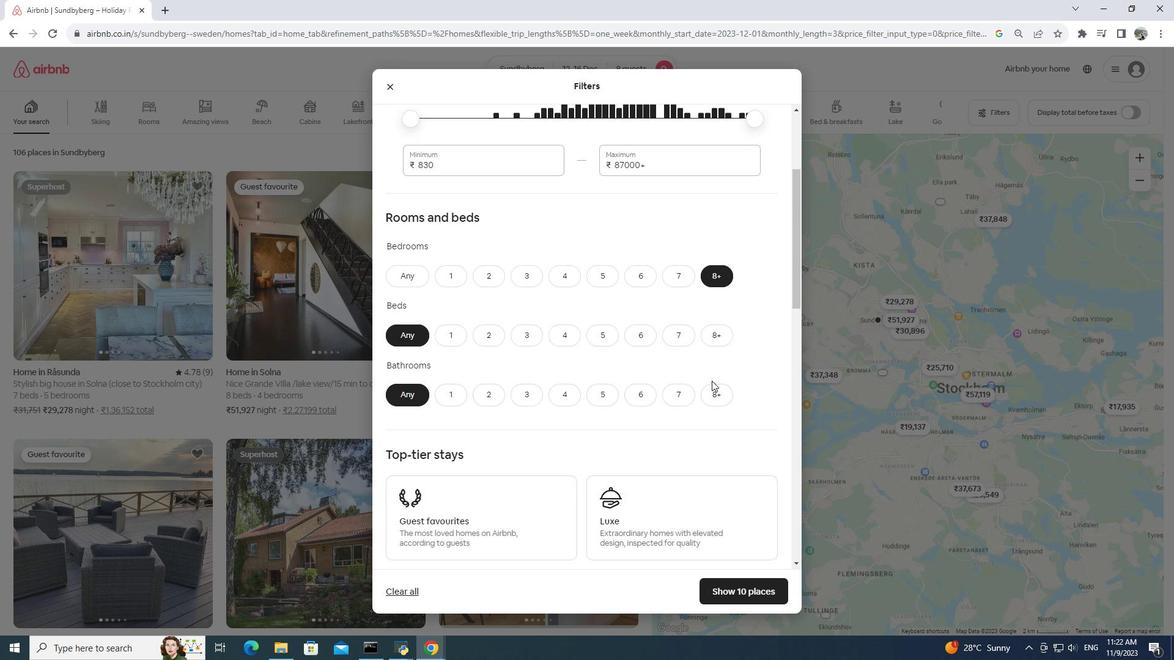 
Action: Mouse moved to (716, 390)
Screenshot: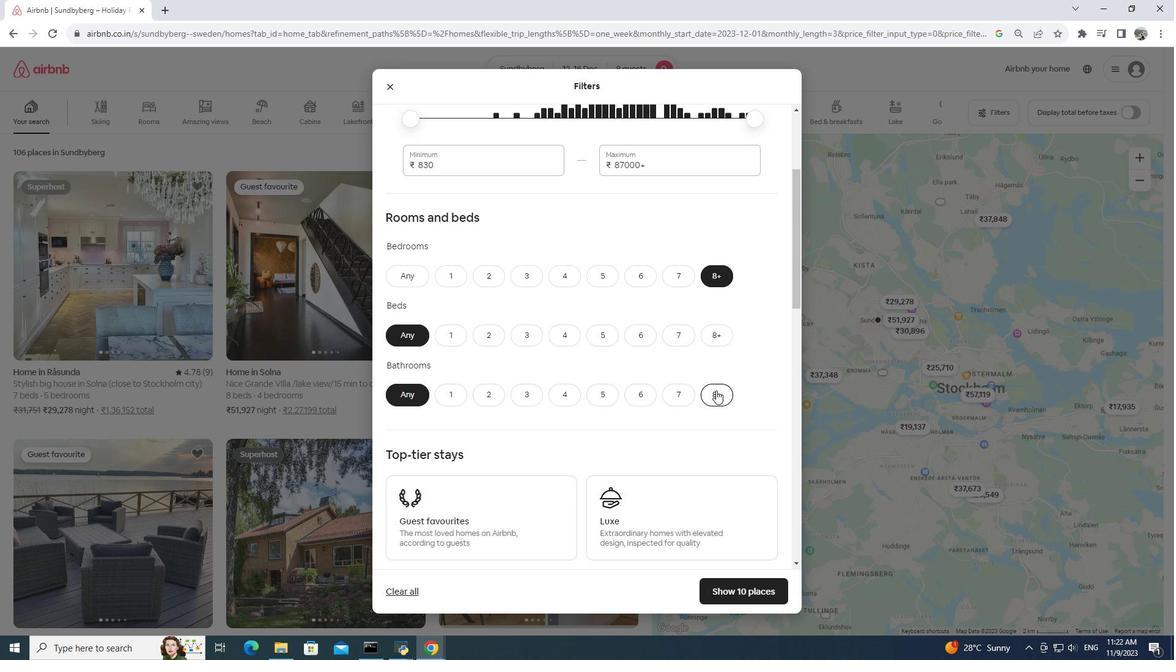 
Action: Mouse pressed left at (716, 390)
Screenshot: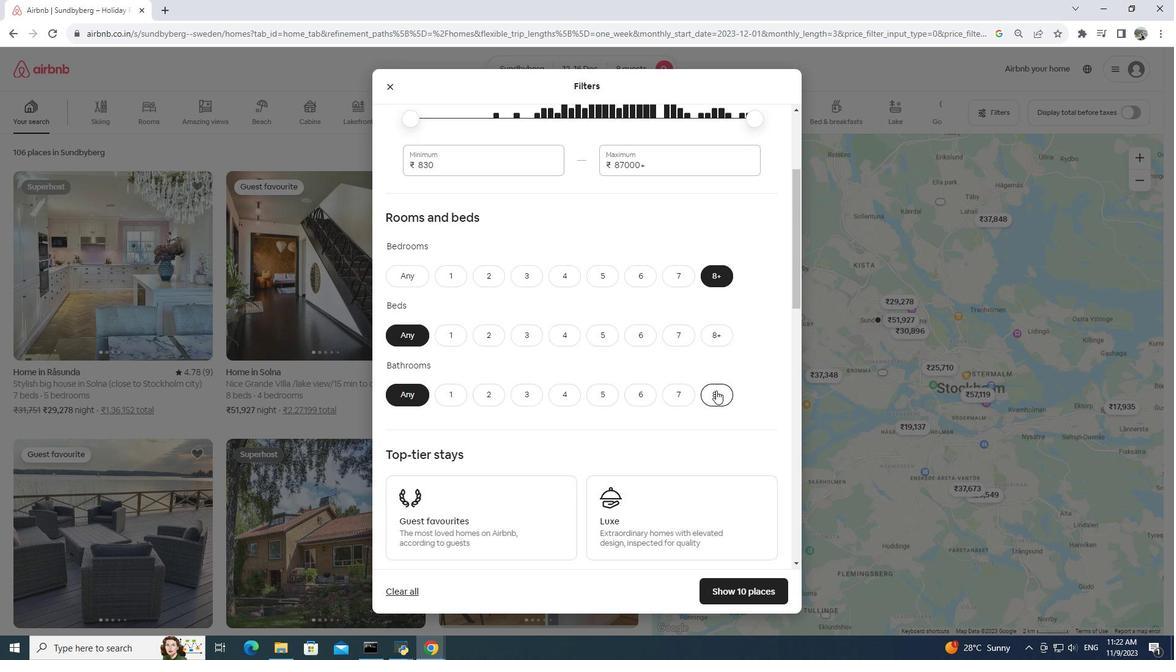 
Action: Mouse moved to (723, 327)
Screenshot: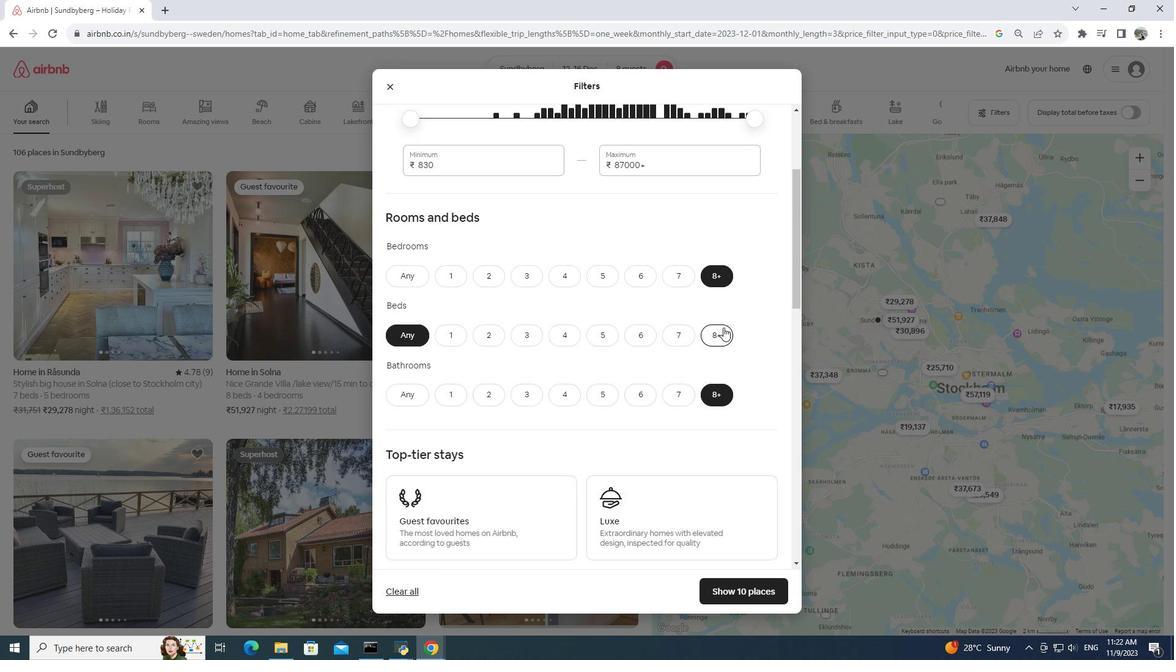 
Action: Mouse pressed left at (723, 327)
Screenshot: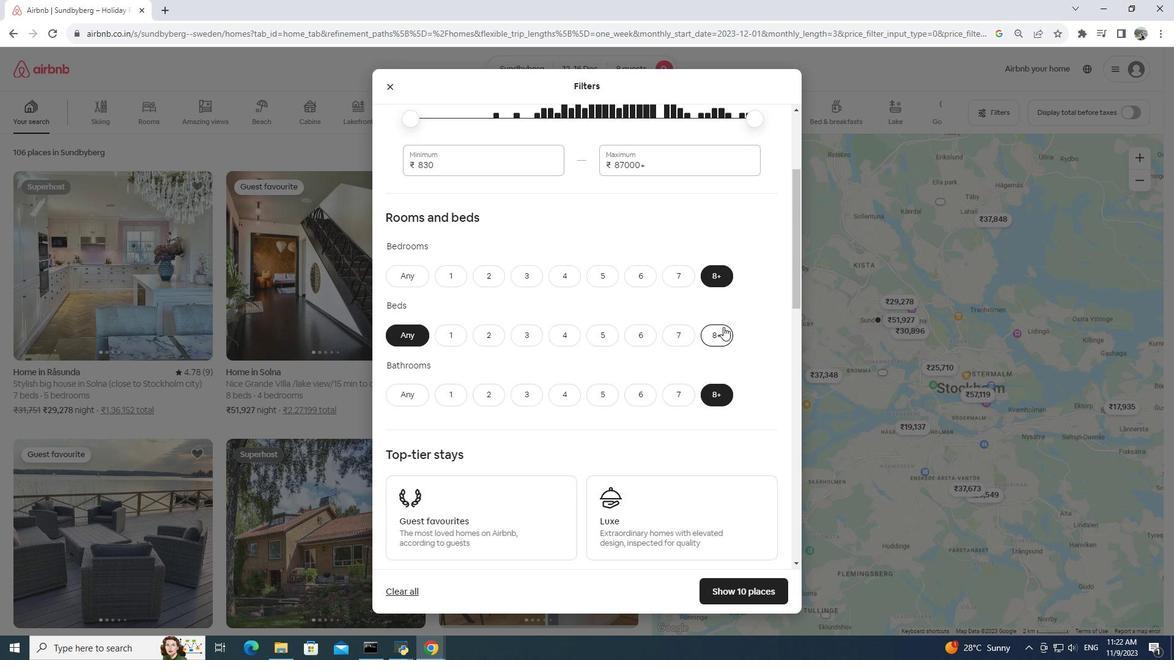 
Action: Mouse moved to (722, 327)
Screenshot: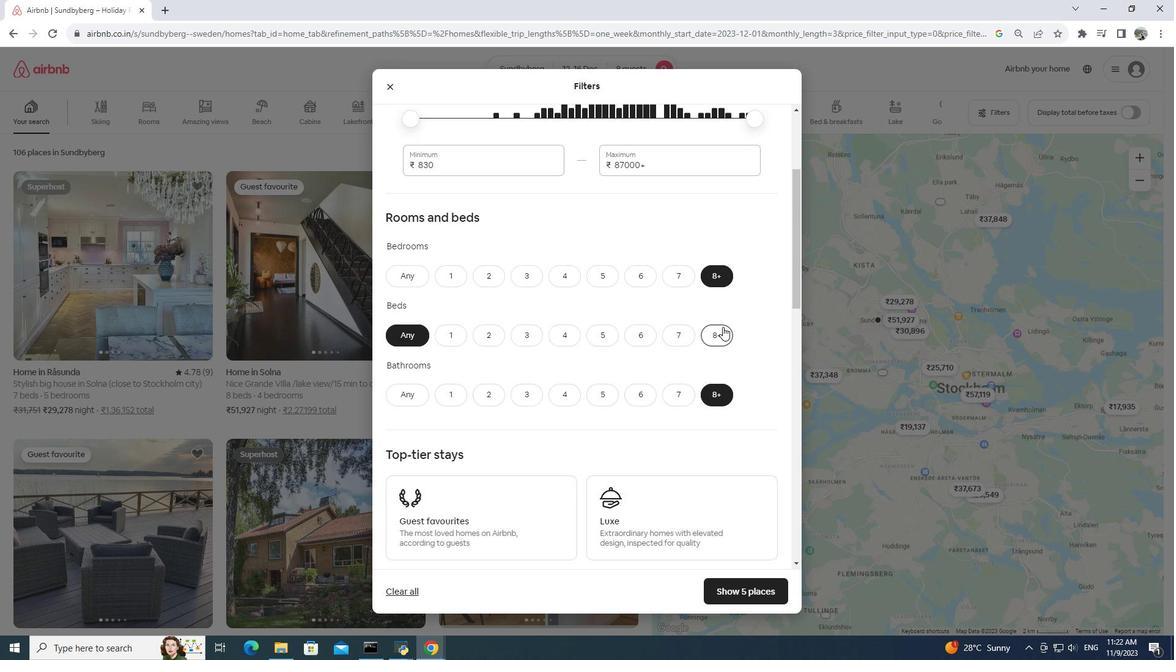 
Action: Mouse scrolled (722, 326) with delta (0, 0)
Screenshot: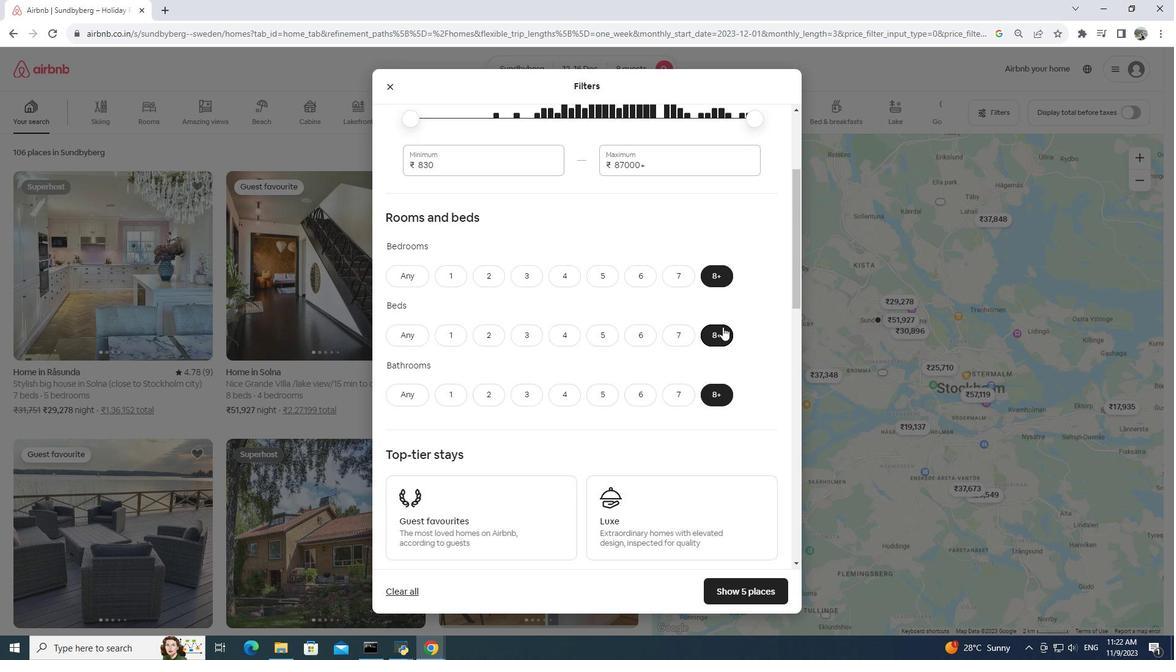 
Action: Mouse scrolled (722, 326) with delta (0, 0)
Screenshot: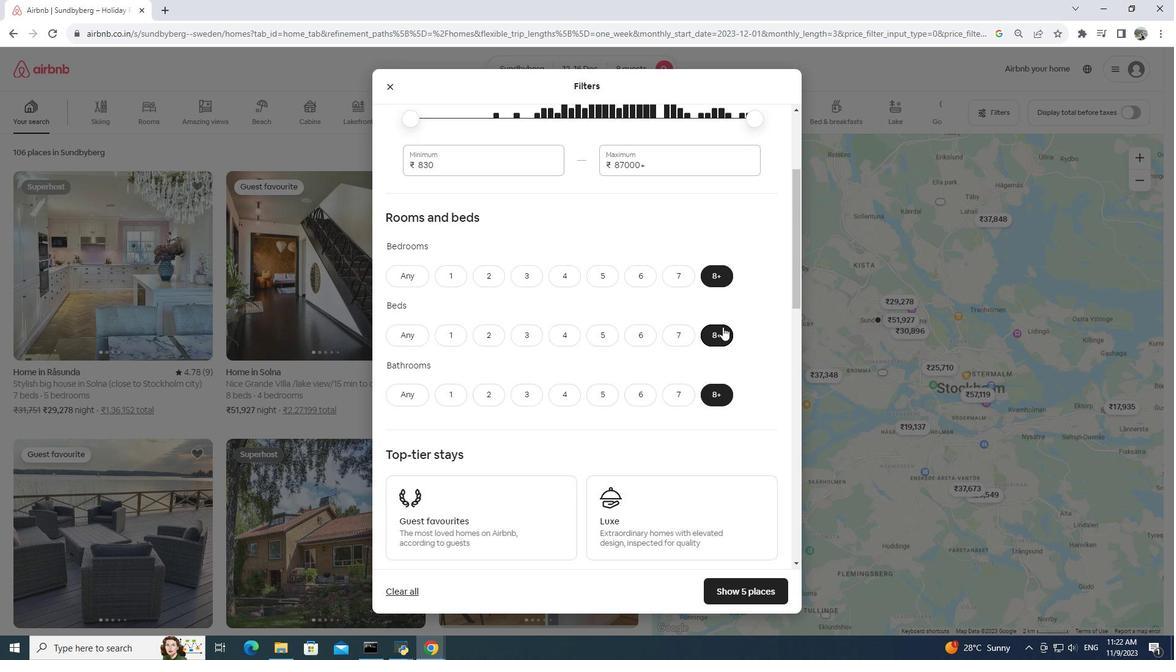 
Action: Mouse scrolled (722, 326) with delta (0, 0)
Screenshot: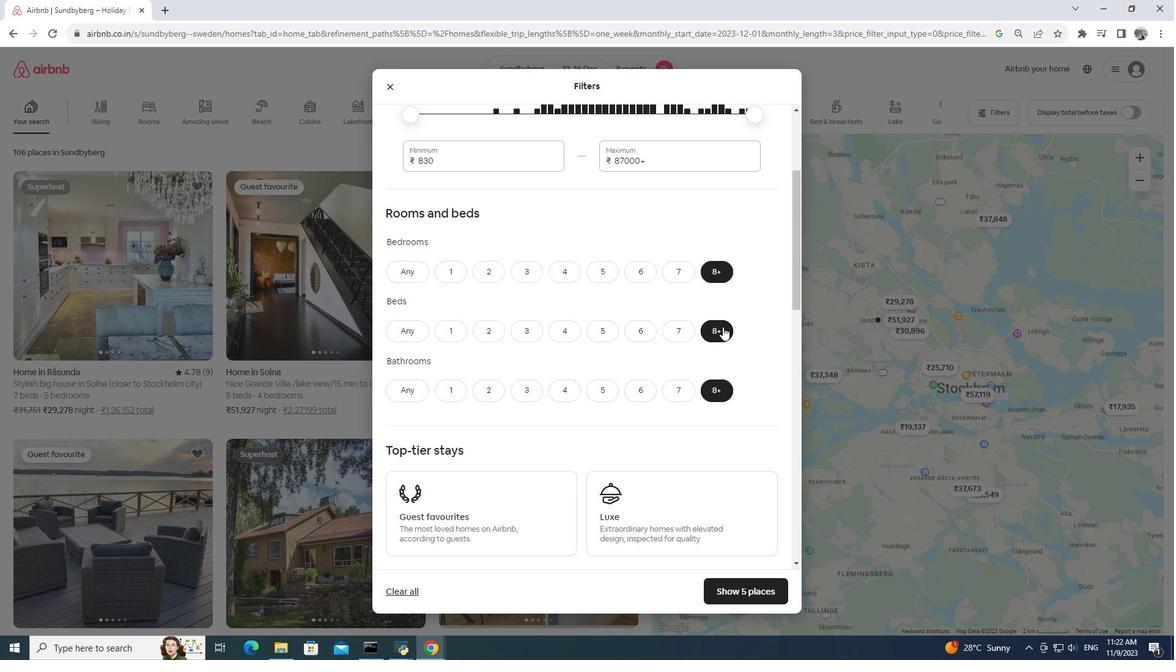 
Action: Mouse scrolled (722, 326) with delta (0, 0)
Screenshot: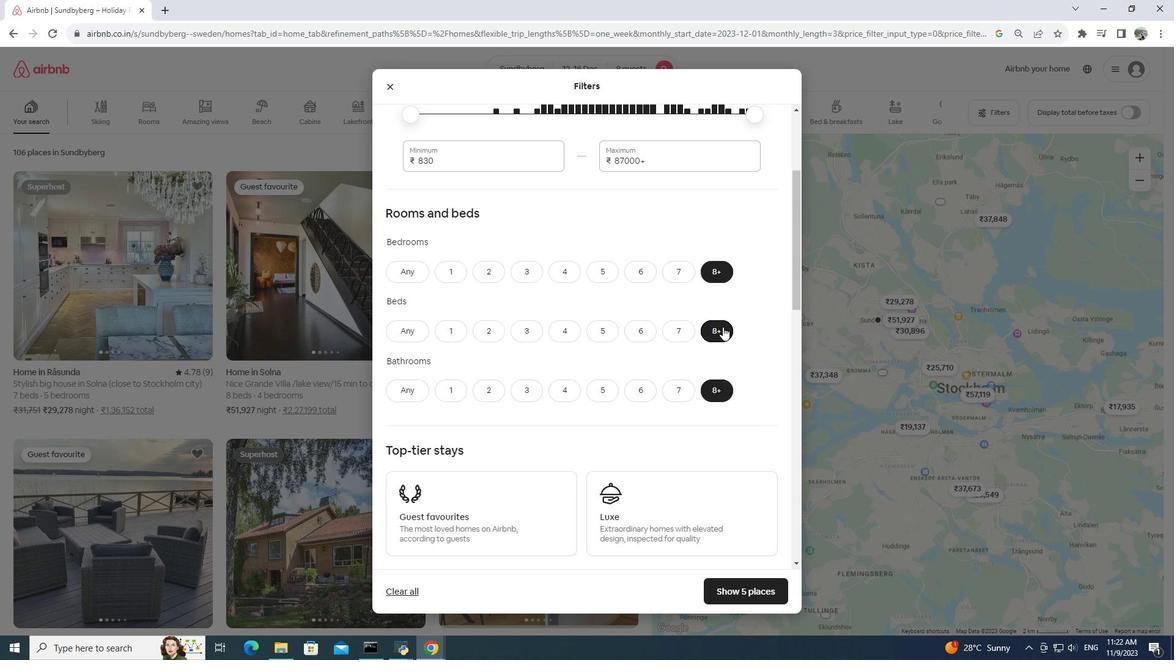 
Action: Mouse moved to (637, 424)
Screenshot: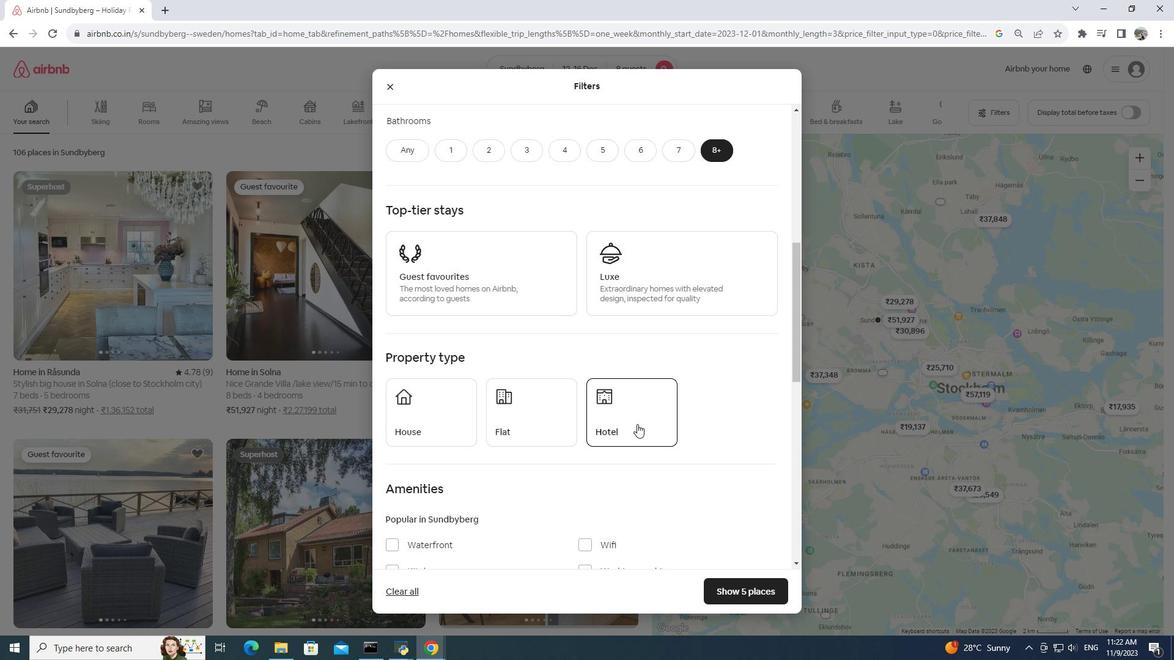 
Action: Mouse pressed left at (637, 424)
Screenshot: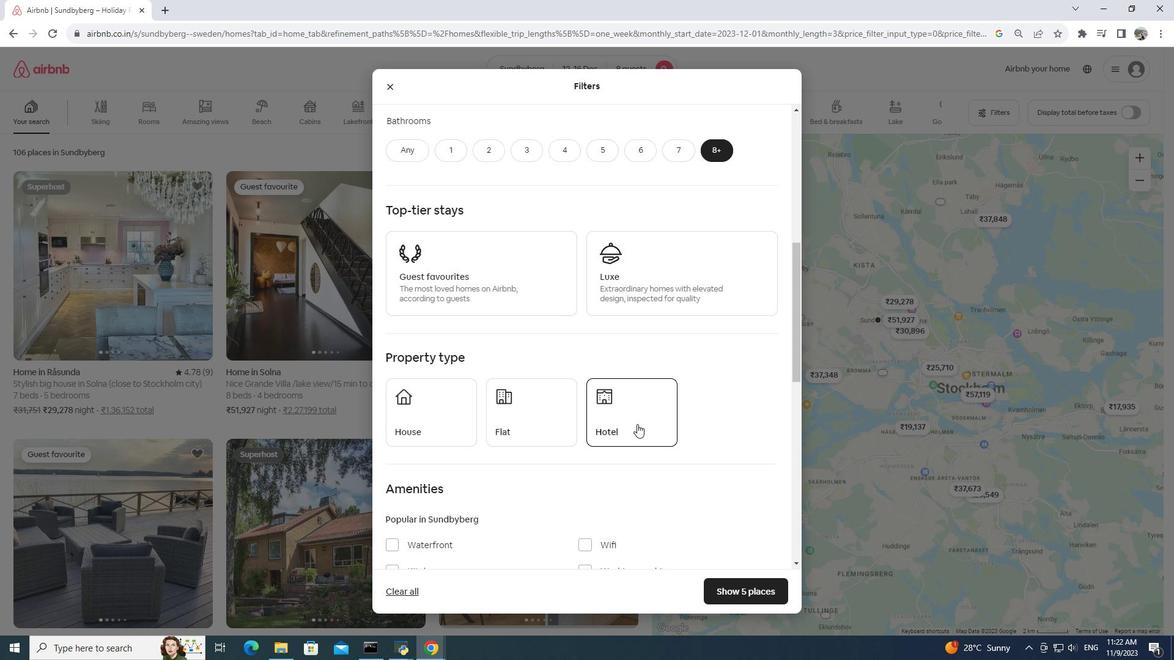 
Action: Mouse moved to (664, 396)
Screenshot: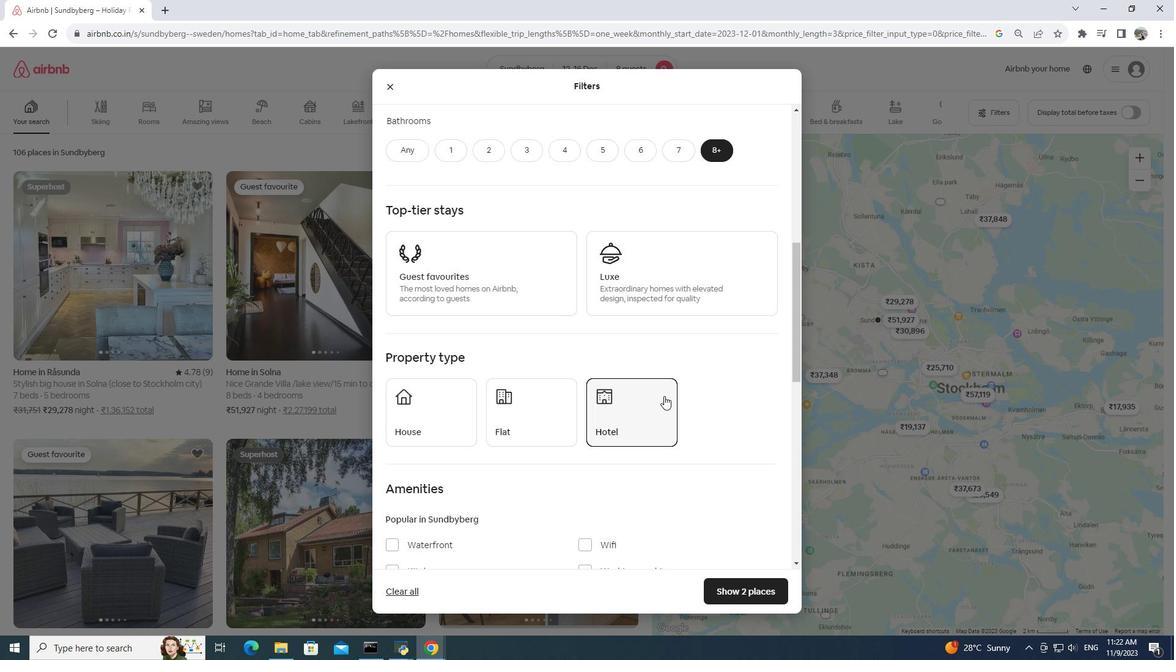 
Action: Mouse scrolled (664, 395) with delta (0, 0)
Screenshot: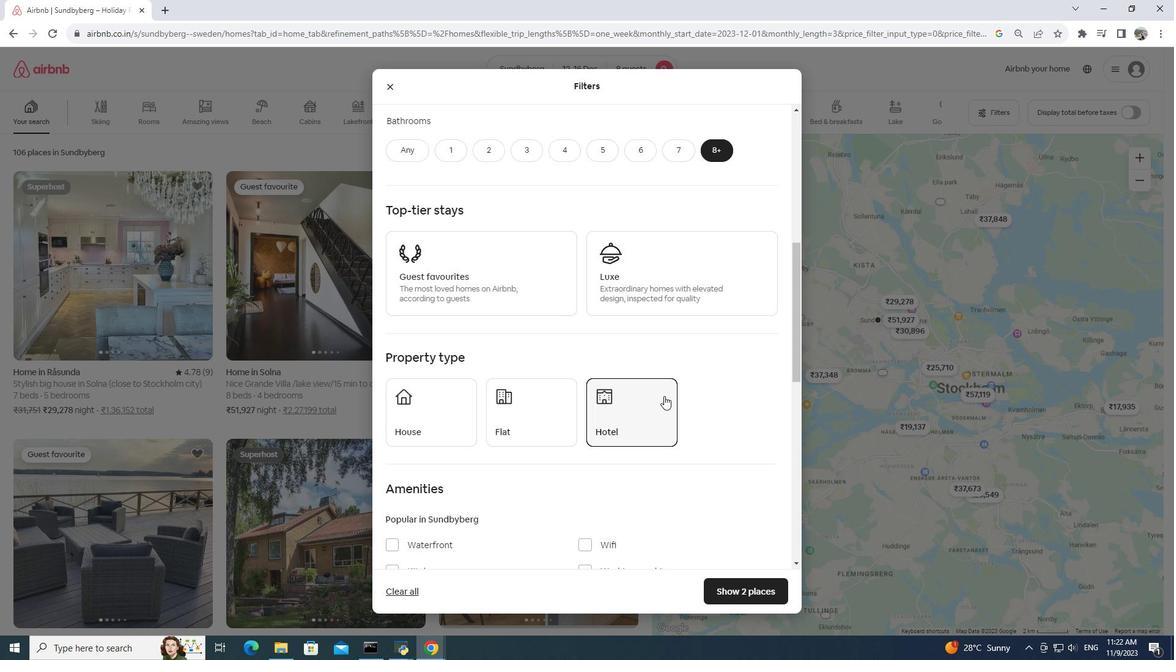 
Action: Mouse scrolled (664, 395) with delta (0, 0)
Screenshot: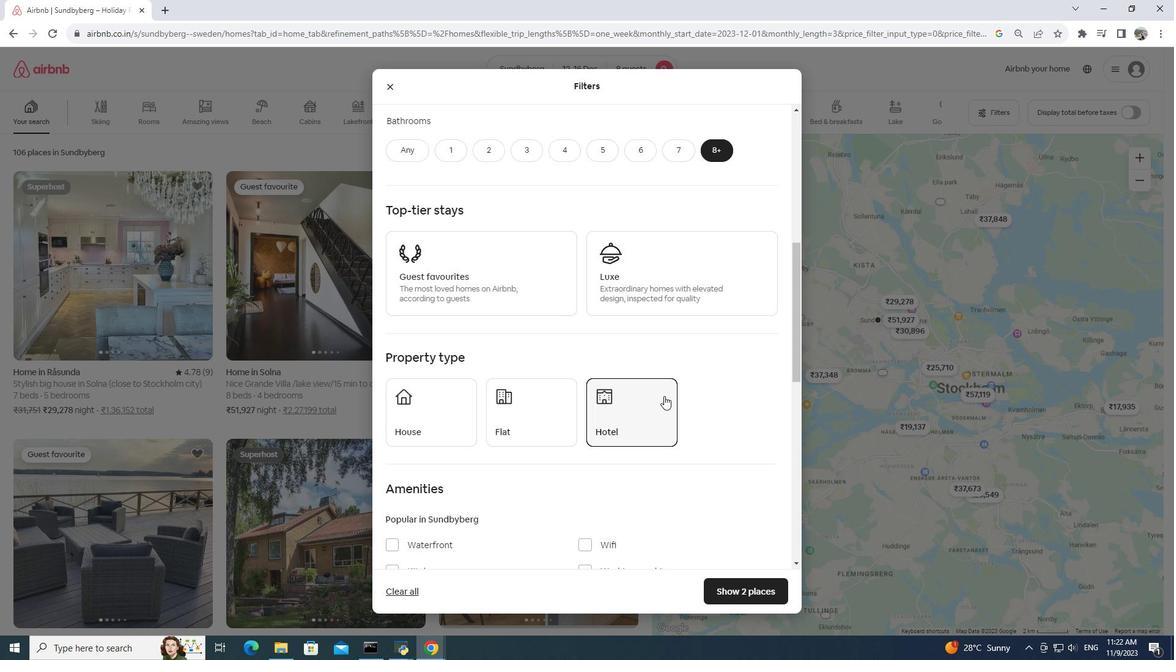 
Action: Mouse scrolled (664, 395) with delta (0, 0)
Screenshot: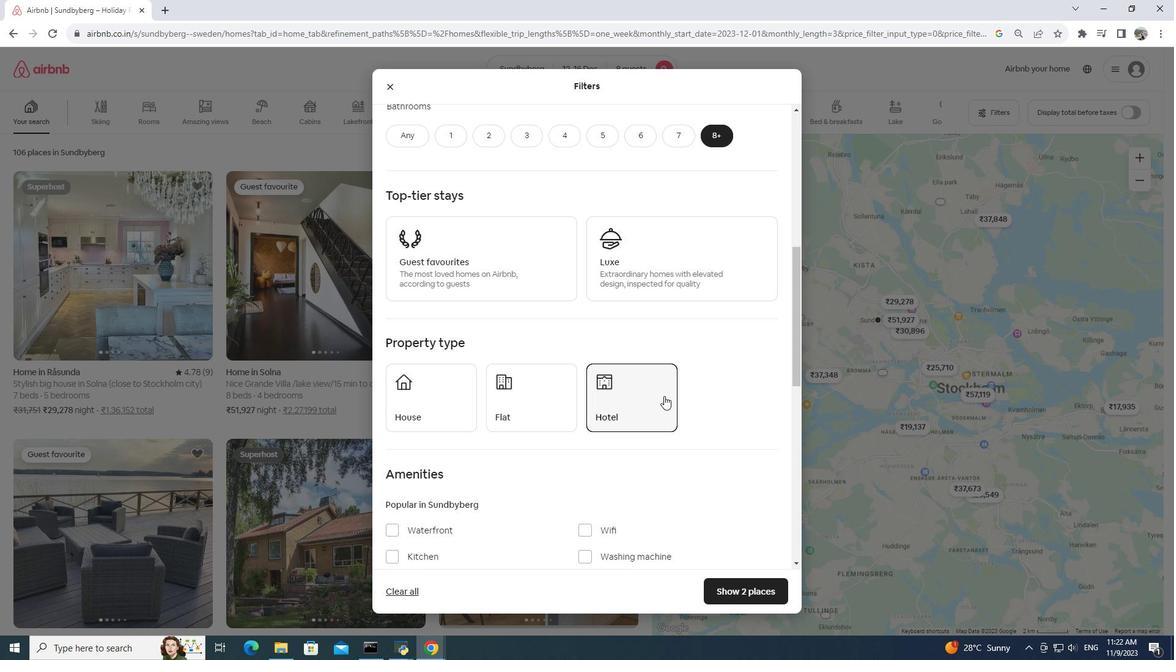 
Action: Mouse moved to (580, 356)
Screenshot: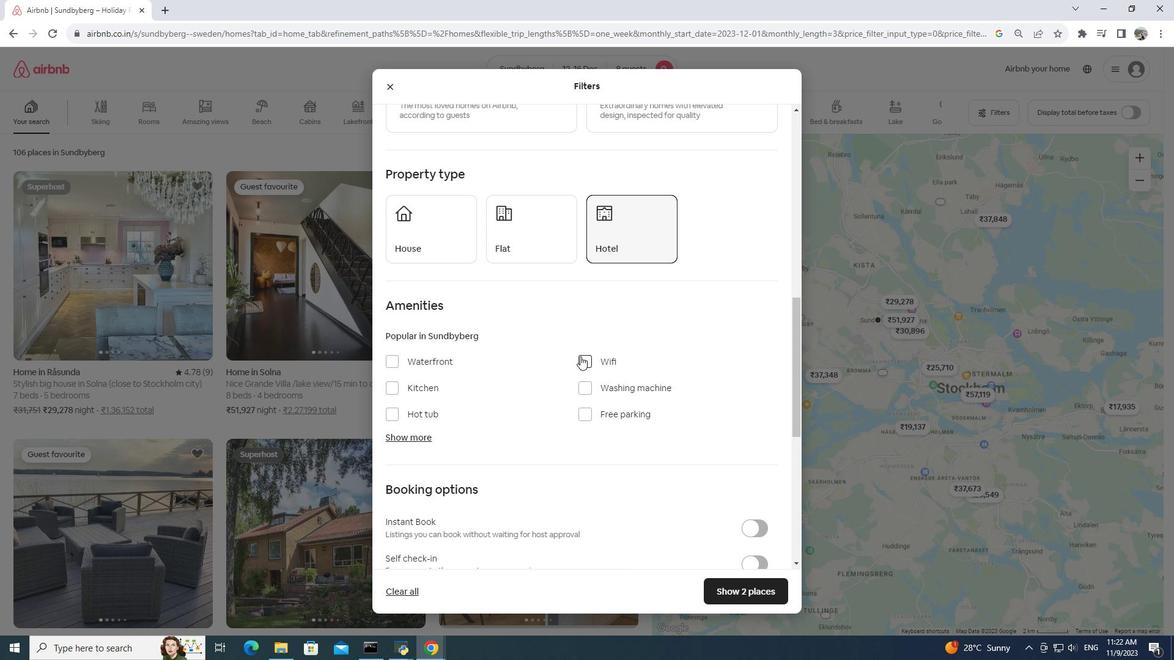 
Action: Mouse pressed left at (580, 356)
Screenshot: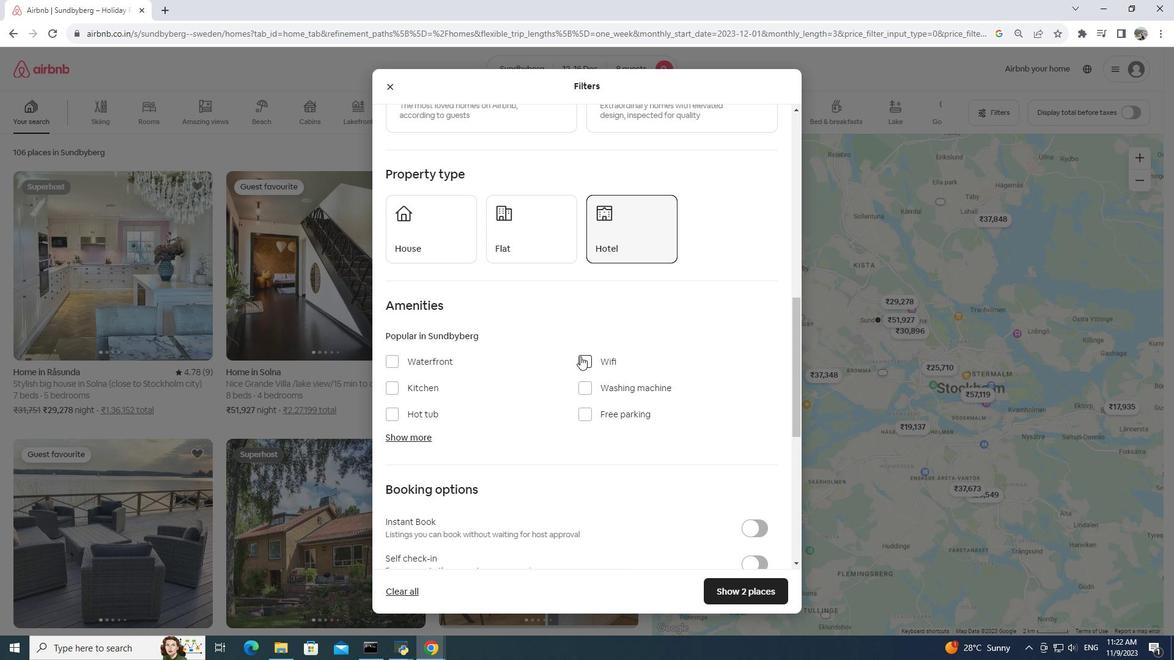 
Action: Mouse moved to (389, 438)
Screenshot: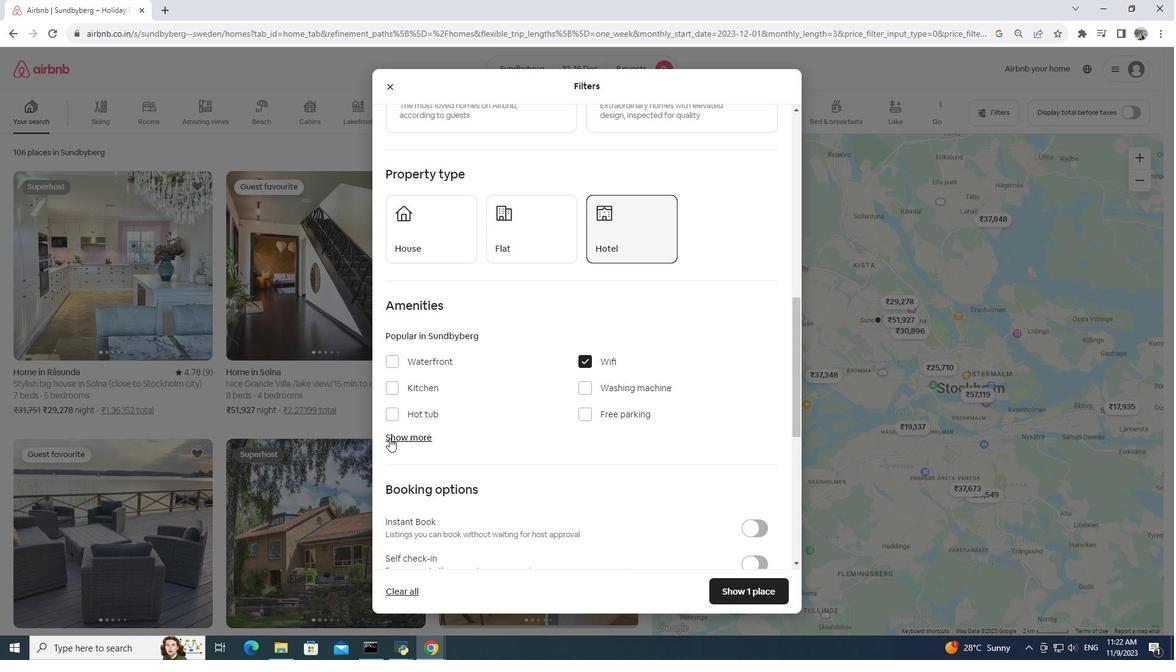 
Action: Mouse pressed left at (389, 438)
Screenshot: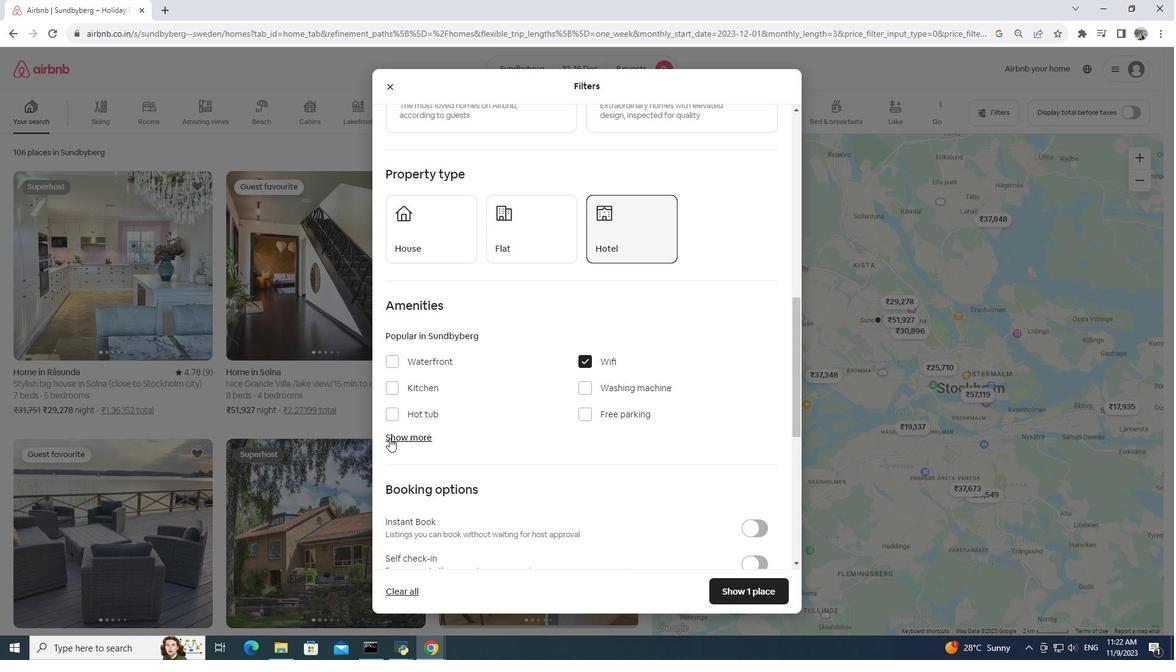 
Action: Mouse moved to (392, 529)
Screenshot: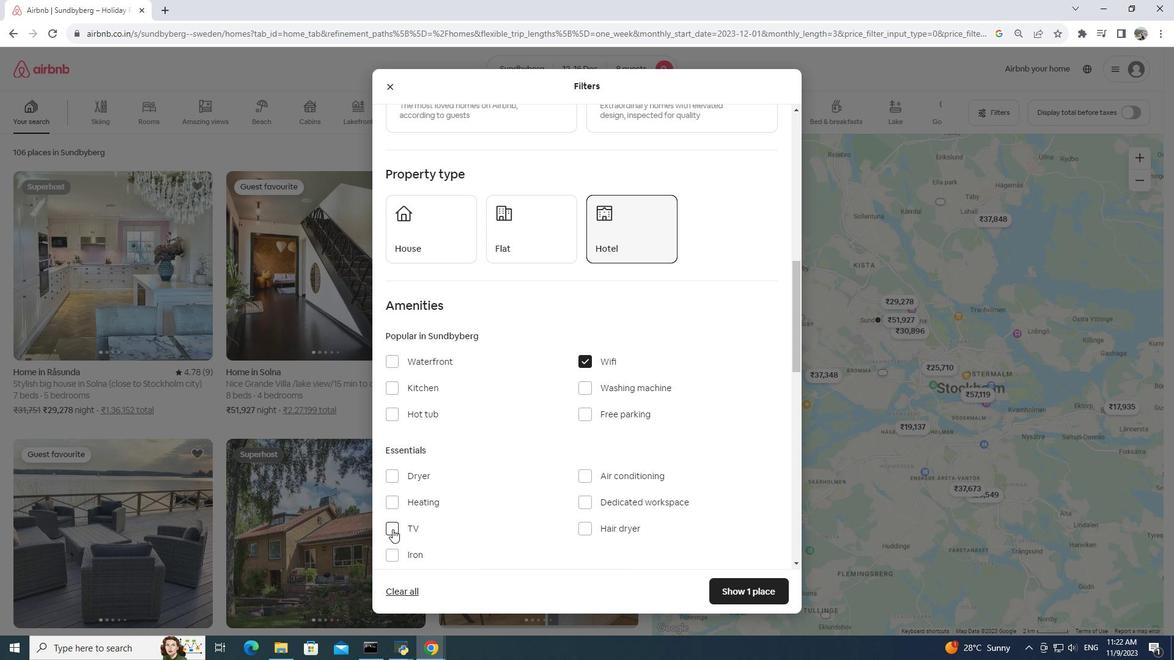 
Action: Mouse pressed left at (392, 529)
Screenshot: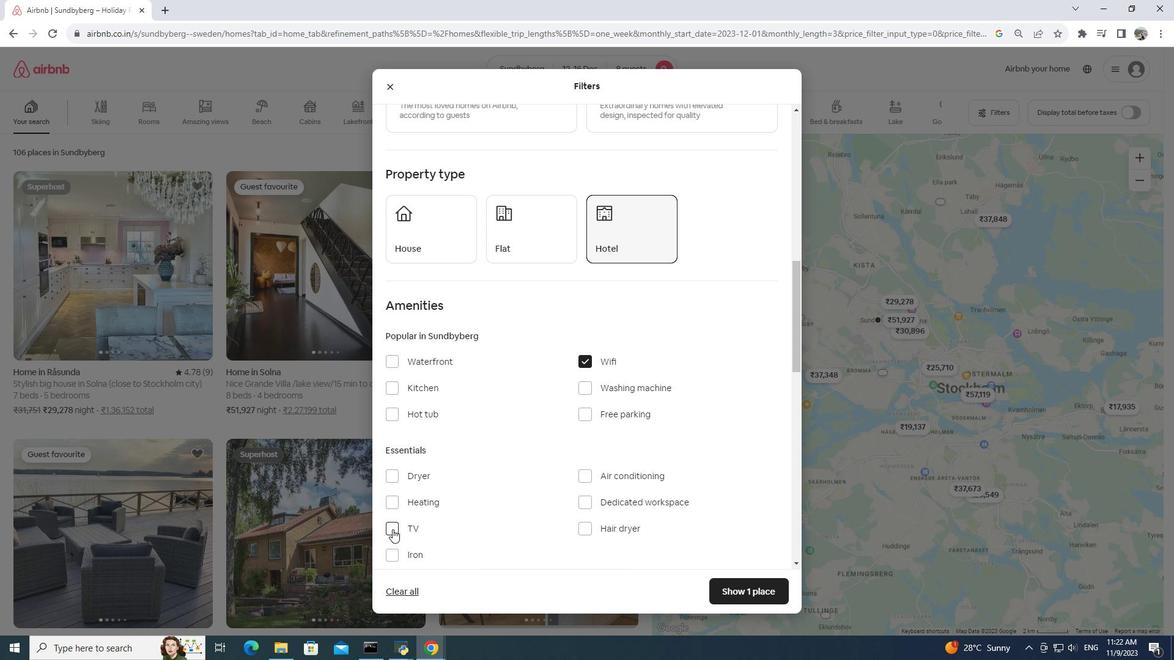 
Action: Mouse moved to (594, 408)
Screenshot: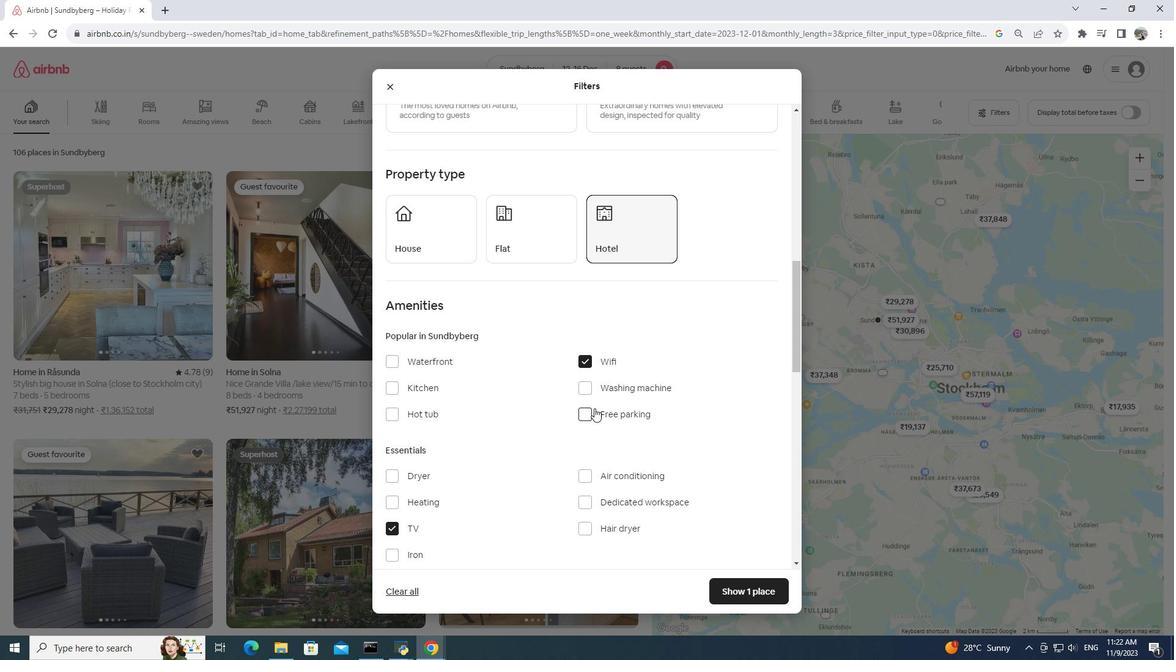 
Action: Mouse pressed left at (594, 408)
Screenshot: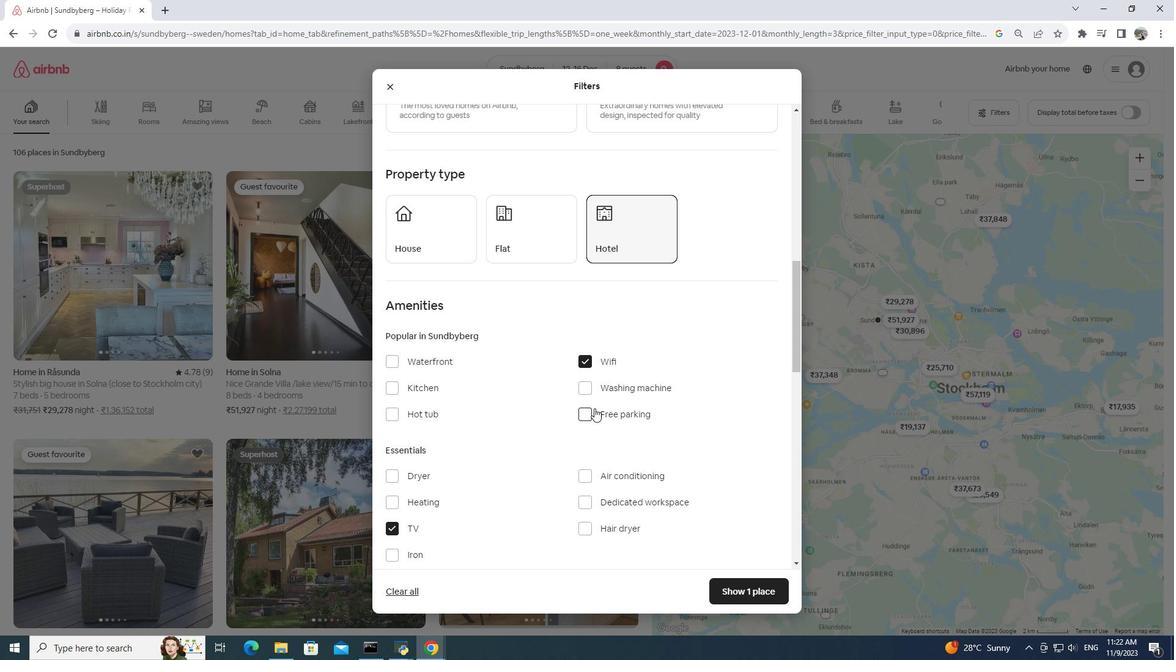 
Action: Mouse moved to (590, 410)
Screenshot: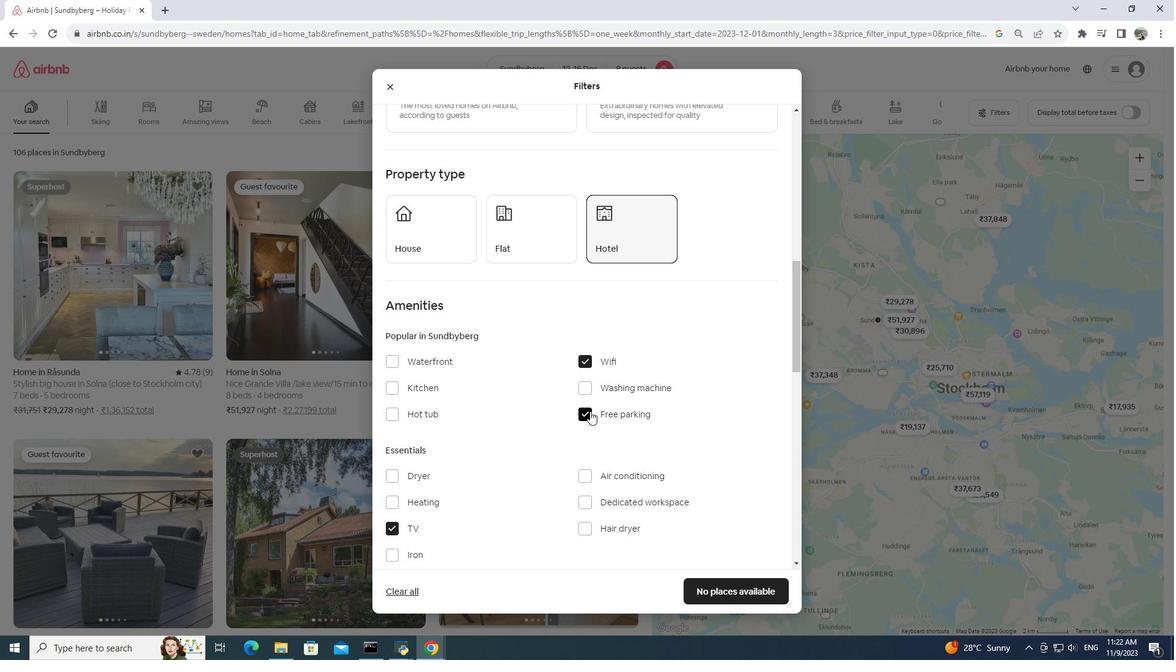 
Action: Mouse scrolled (590, 410) with delta (0, 0)
Screenshot: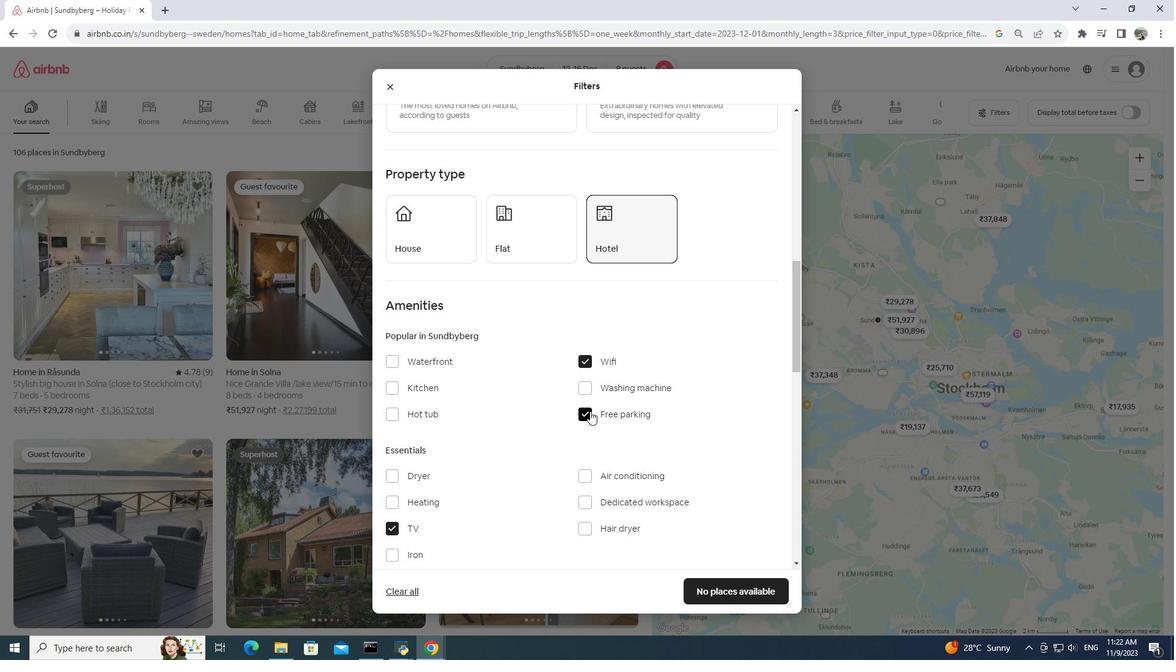 
Action: Mouse moved to (588, 411)
Screenshot: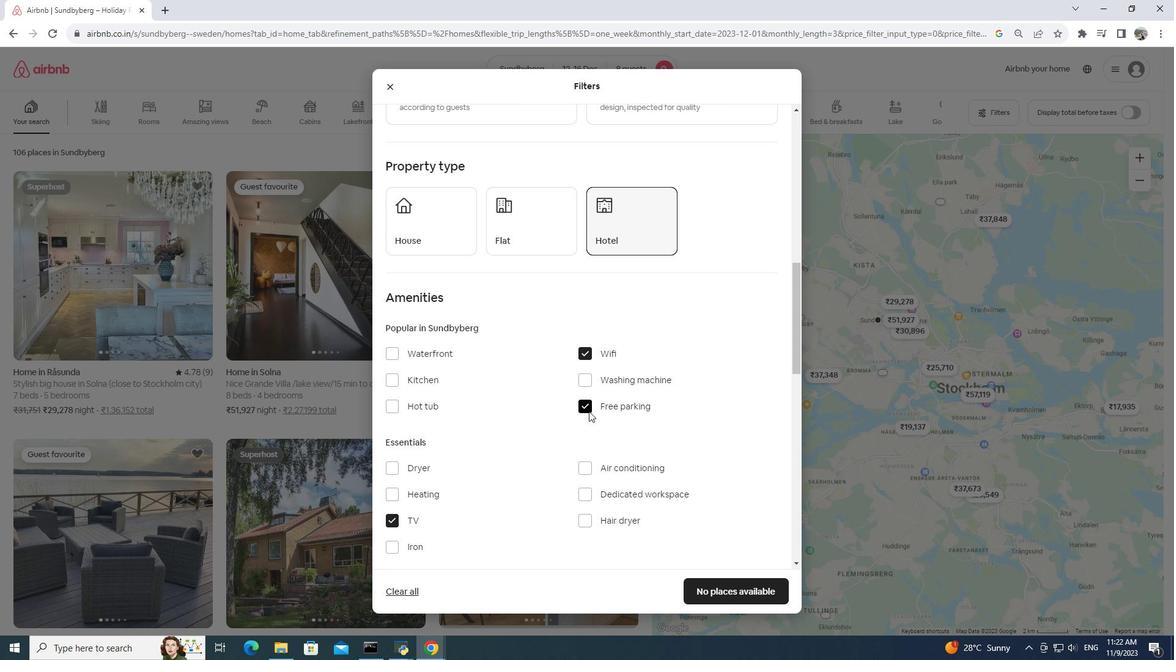 
Action: Mouse scrolled (588, 410) with delta (0, 0)
Screenshot: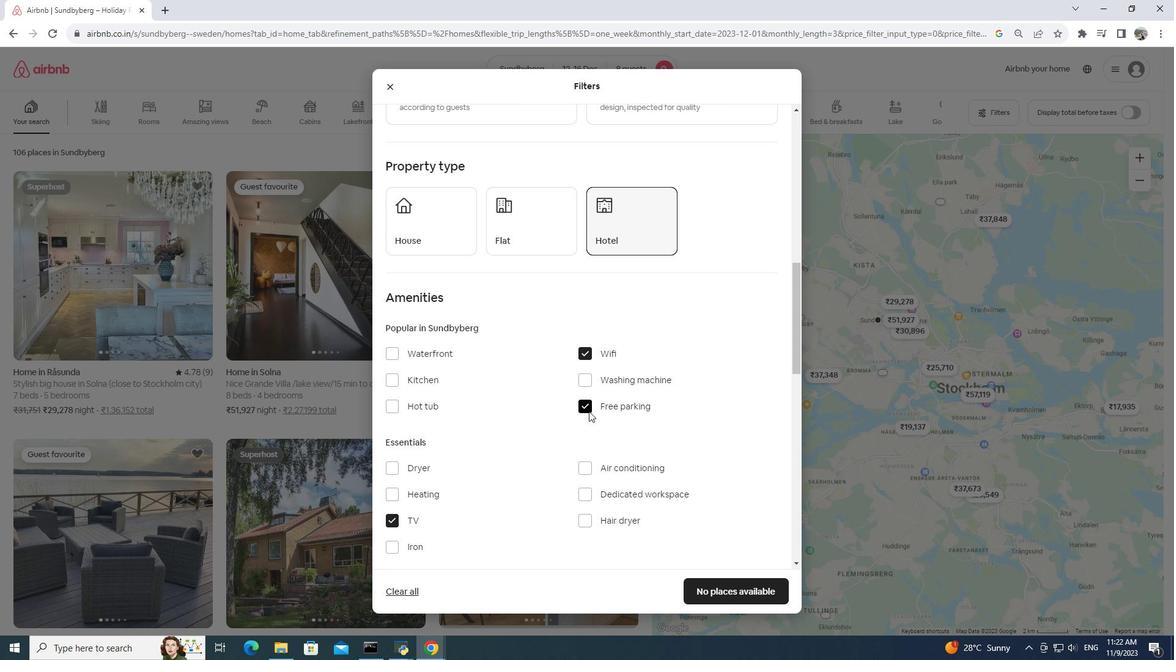 
Action: Mouse moved to (588, 411)
Screenshot: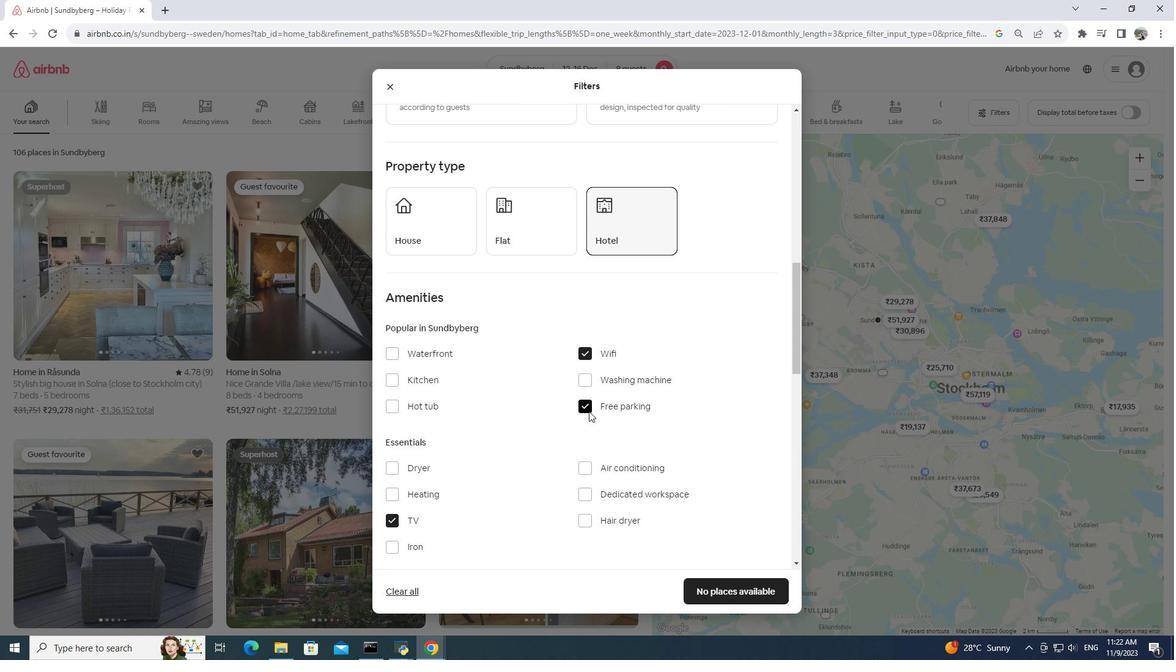 
Action: Mouse scrolled (588, 410) with delta (0, 0)
Screenshot: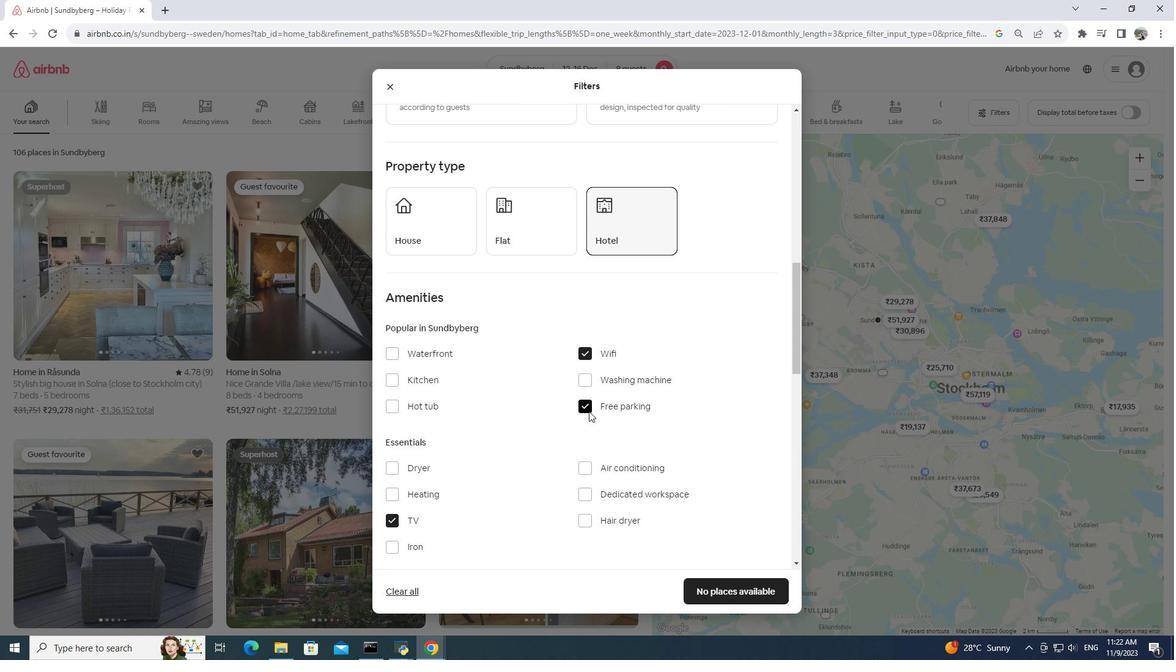 
Action: Mouse moved to (390, 488)
Screenshot: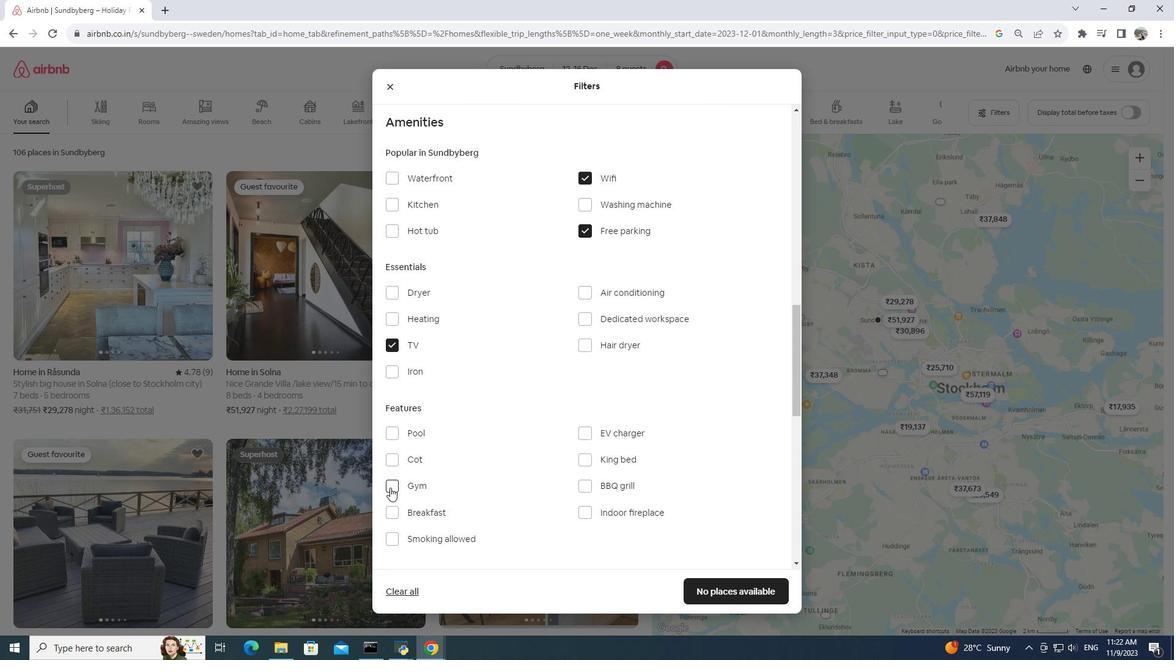 
Action: Mouse pressed left at (390, 488)
Screenshot: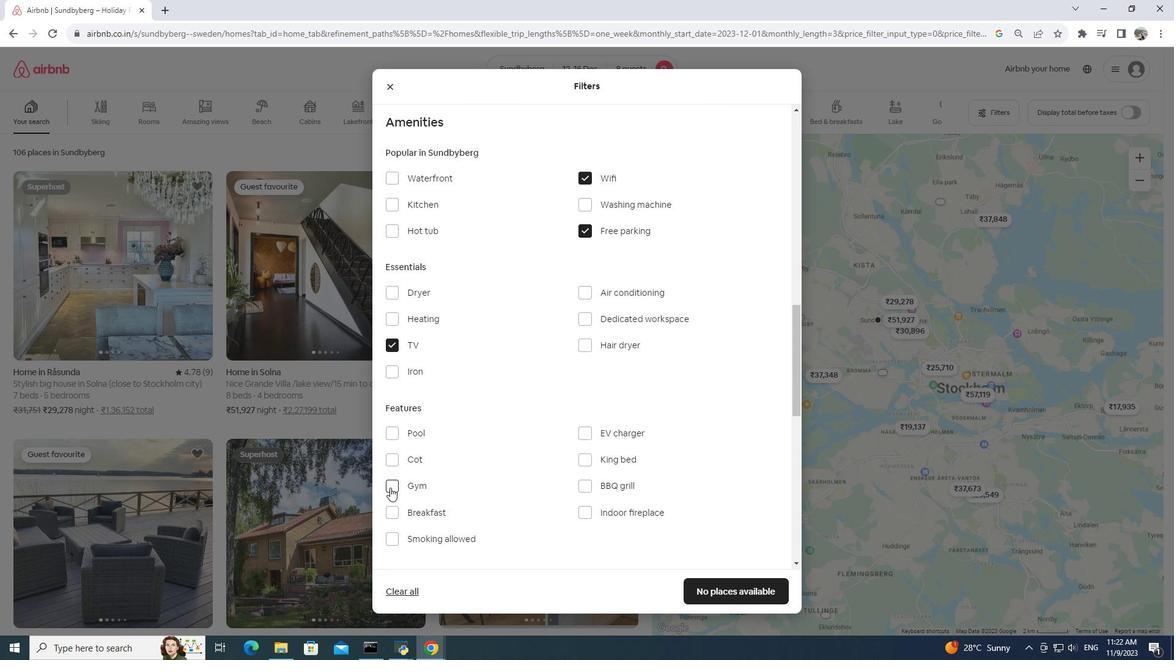 
Action: Mouse moved to (396, 522)
Screenshot: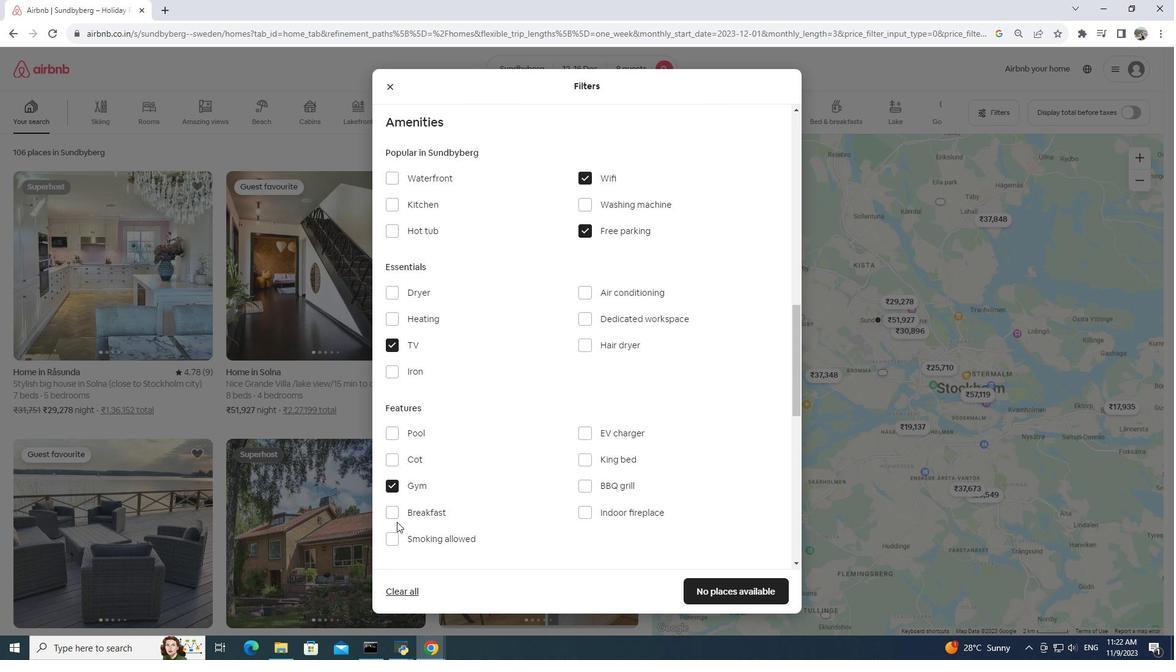 
Action: Mouse pressed left at (396, 522)
Screenshot: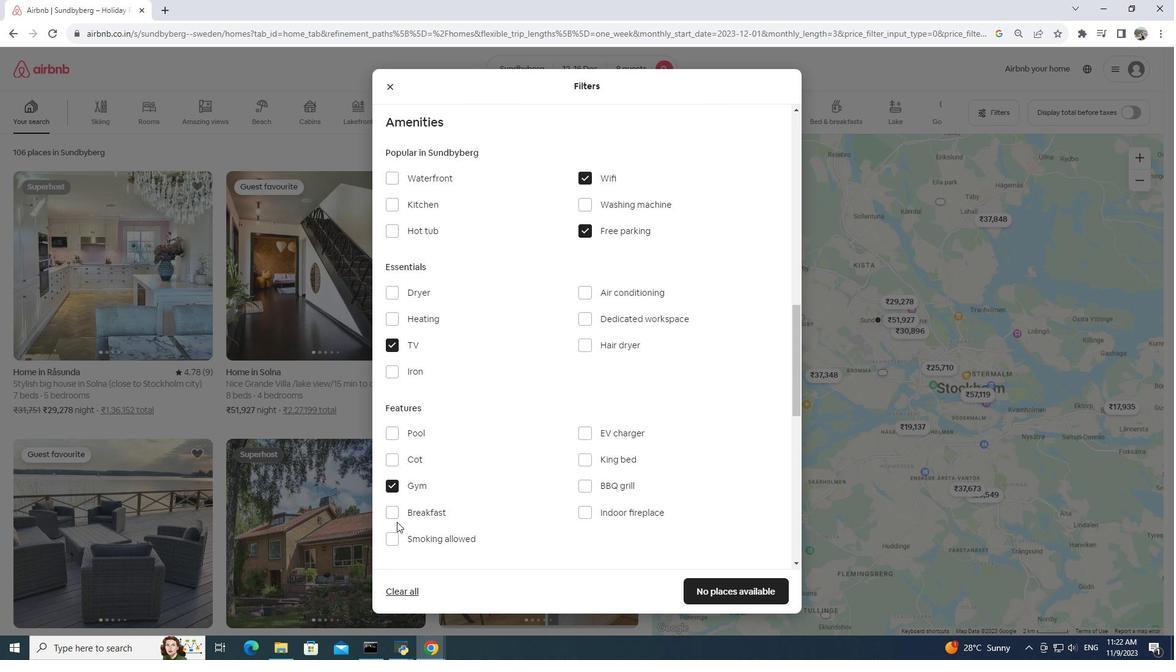
Action: Mouse moved to (389, 511)
Screenshot: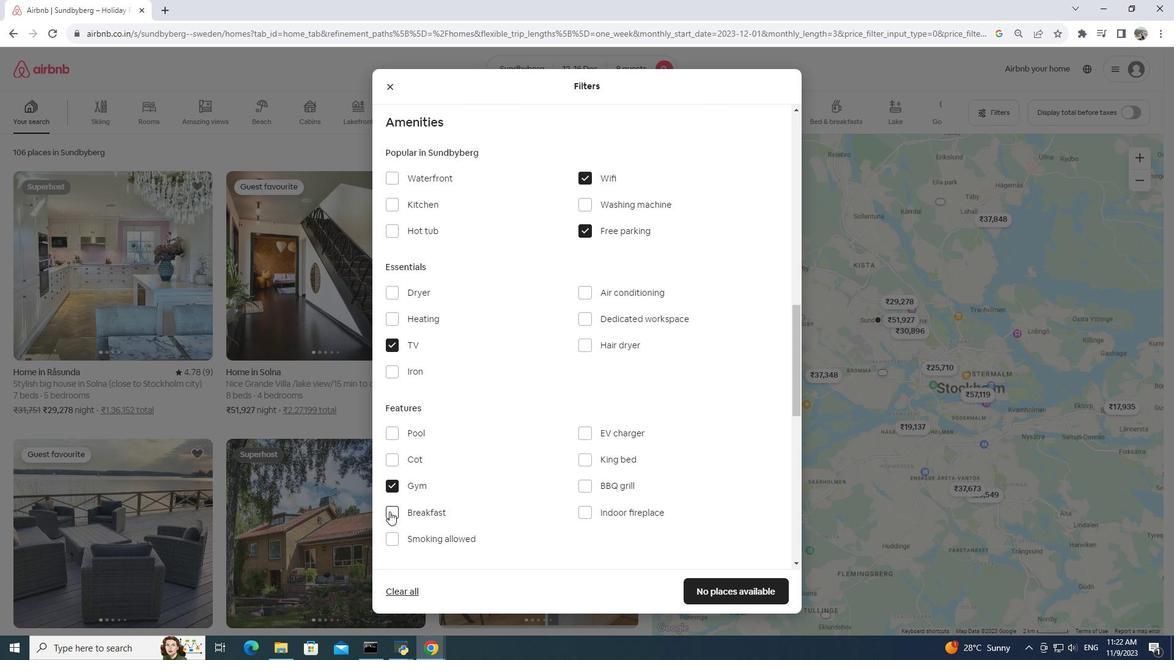 
Action: Mouse pressed left at (389, 511)
Screenshot: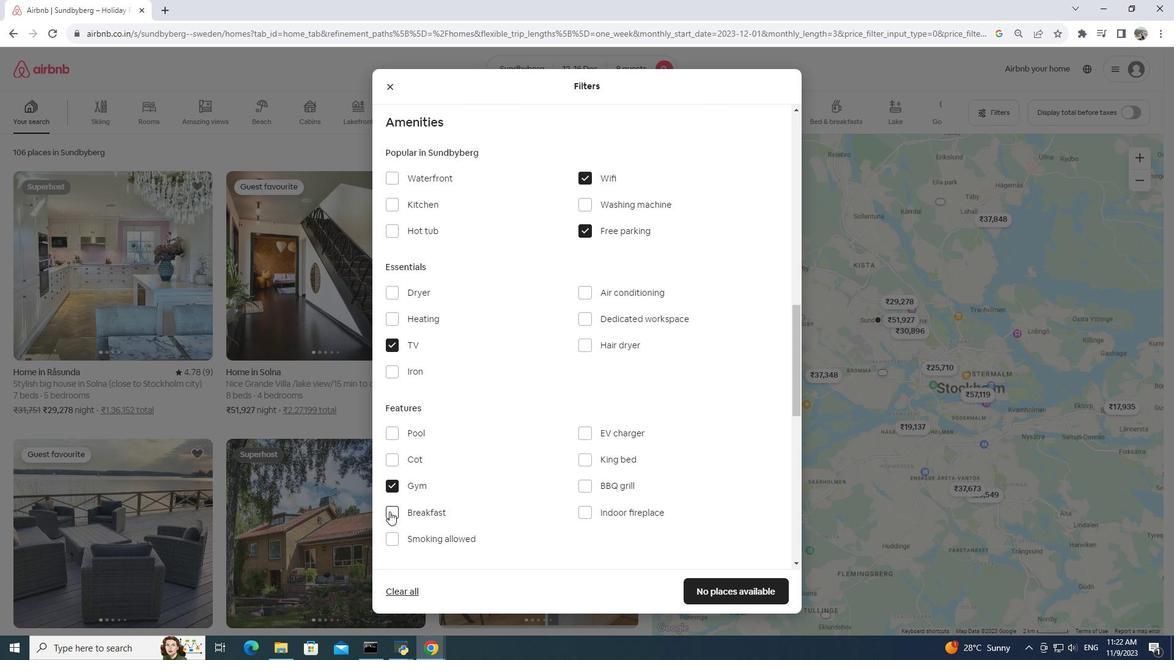 
Action: Mouse moved to (738, 592)
Screenshot: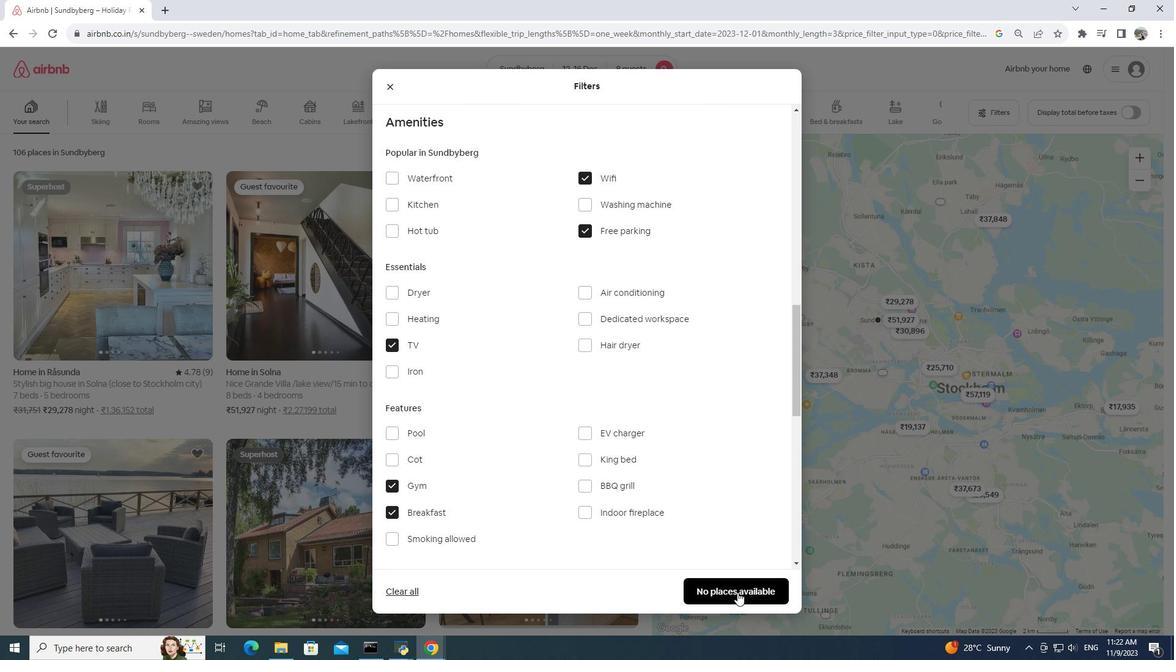 
Action: Mouse pressed left at (738, 592)
Screenshot: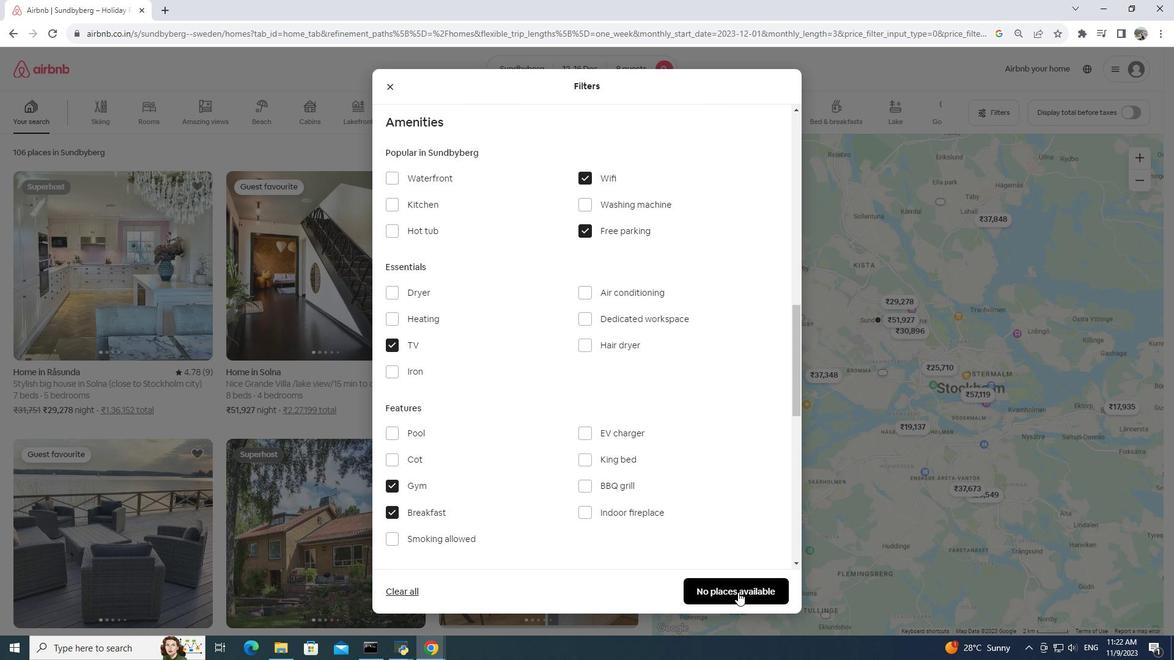 
Action: Mouse moved to (727, 582)
Screenshot: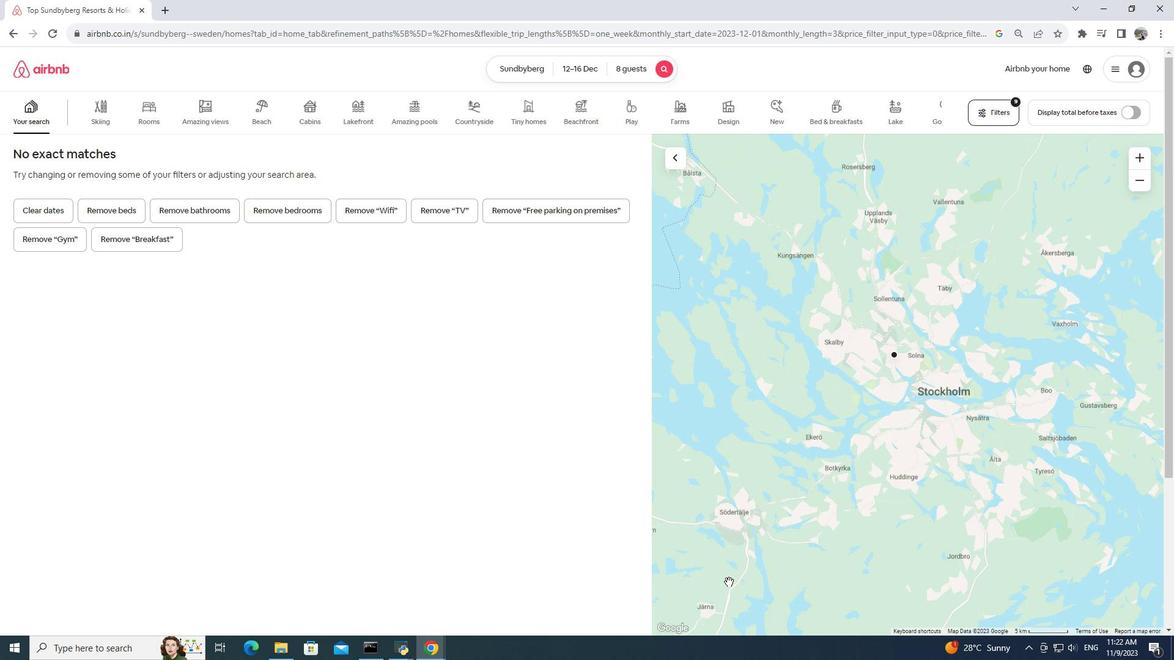 
